 Task: Create new invoice with Date Opened :15-Apr-23, Select Customer: MrBeast Burger, Terms: Payment Term 1. Make invoice entry for item-1 with Date: 15-Apr-23, Description: Sundae Funday Bundle_x000D_
, Action: Material, Income Account: Income:Sales, Quantity: 2, Unit Price: 9.5, Discount %: 8. Make entry for item-2 with Date: 15-Apr-23, Description: Nylabone Small Dog Chew Treat, Action: Material, Income Account: Income:Sales, Quantity: 1, Unit Price: 9.5, Discount %: 7. Make entry for item-3 with Date: 15-Apr-23, Description: Ghost Sour Patch Kids Blue Raspberry Energy Drink , Action: Material, Income Account: Income:Sales, Quantity: 1, Unit Price: 10.5, Discount %: 9. Write Notes: 'Looking forward to serving you again.'. Post Invoice with Post Date: 15-Apr-23, Post to Accounts: Assets:Accounts Receivable. Pay / Process Payment with Transaction Date: 15-May-23, Amount: 35.87, Transfer Account: Checking Account. Print Invoice, display notes by going to Option, then go to Display Tab and check 'Invoice Notes'.
Action: Mouse moved to (148, 33)
Screenshot: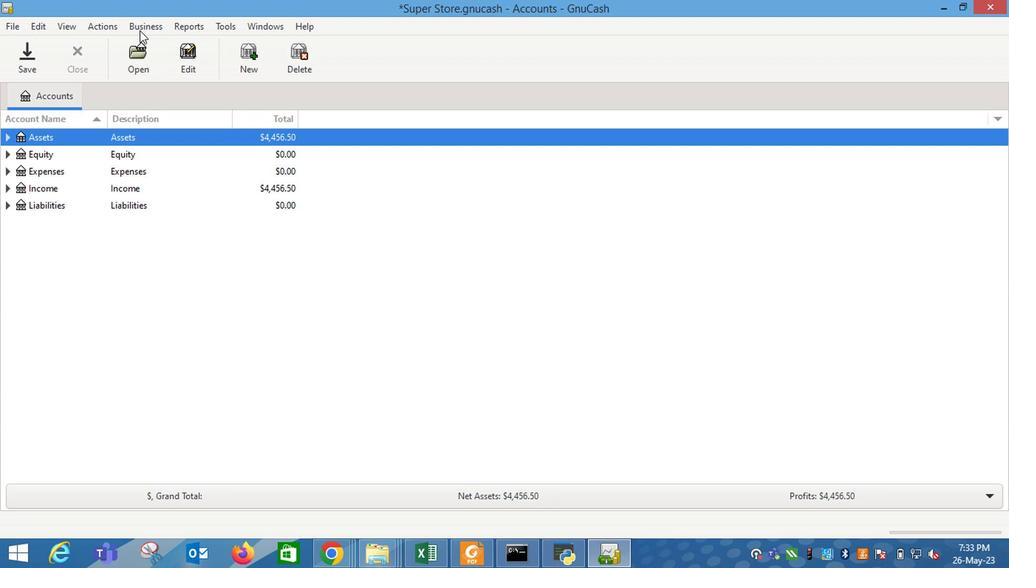 
Action: Mouse pressed left at (148, 33)
Screenshot: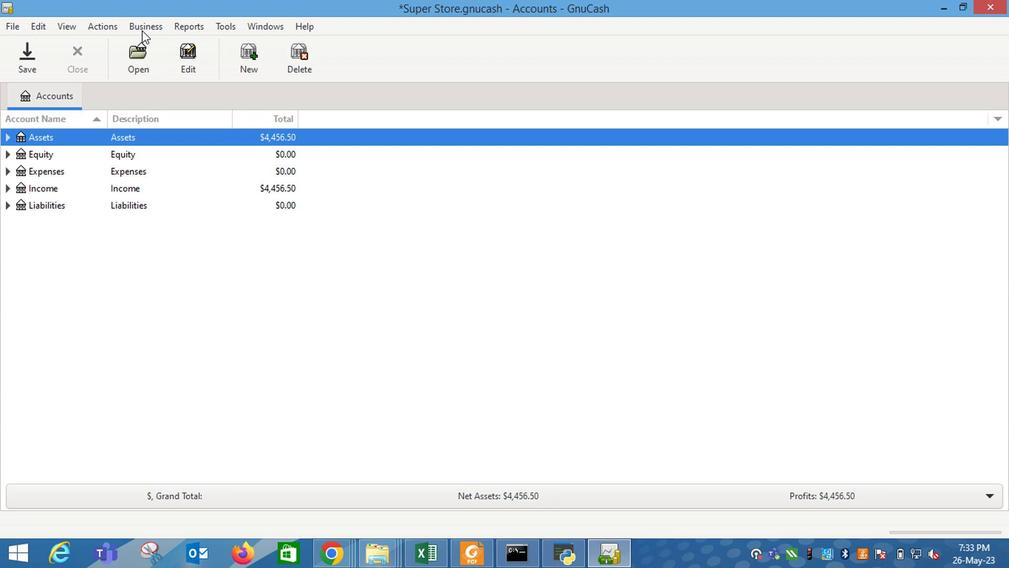 
Action: Mouse moved to (331, 107)
Screenshot: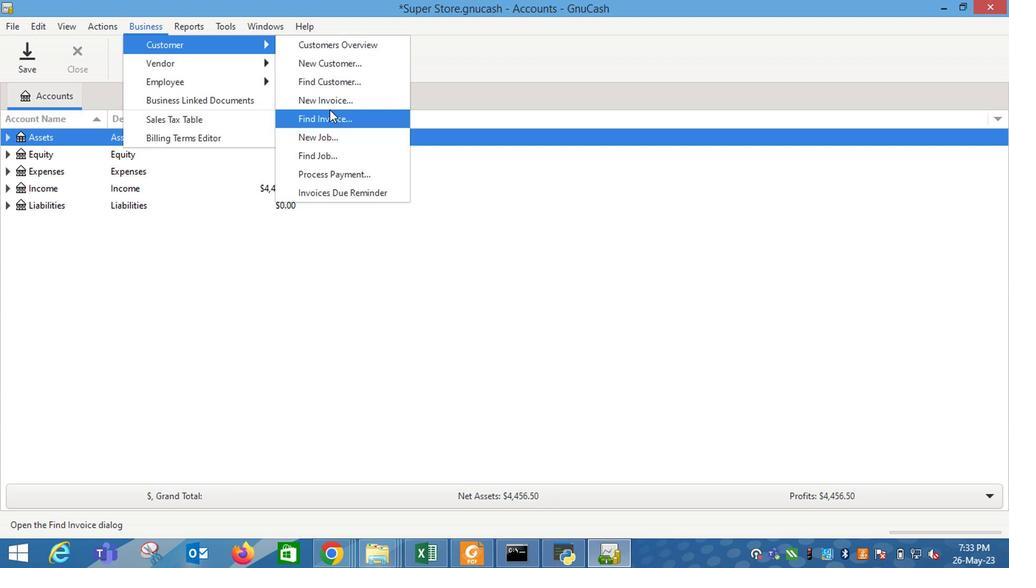 
Action: Mouse pressed left at (331, 107)
Screenshot: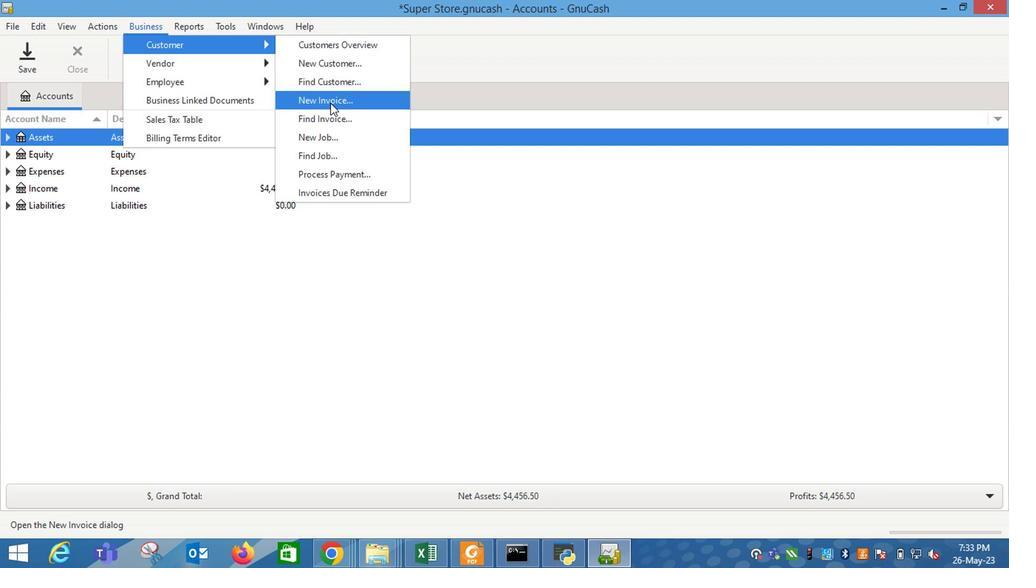 
Action: Mouse moved to (602, 227)
Screenshot: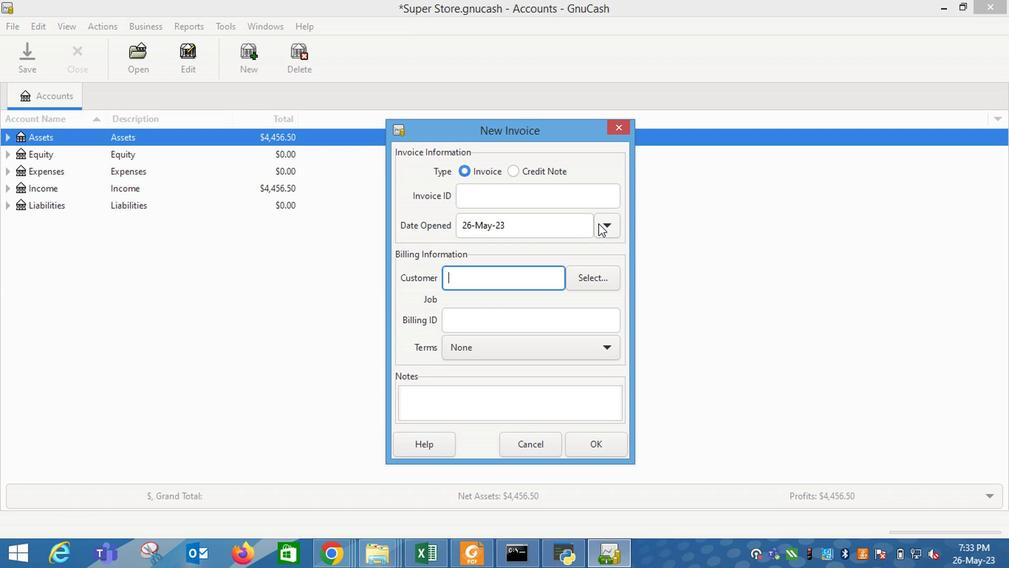 
Action: Mouse pressed left at (602, 227)
Screenshot: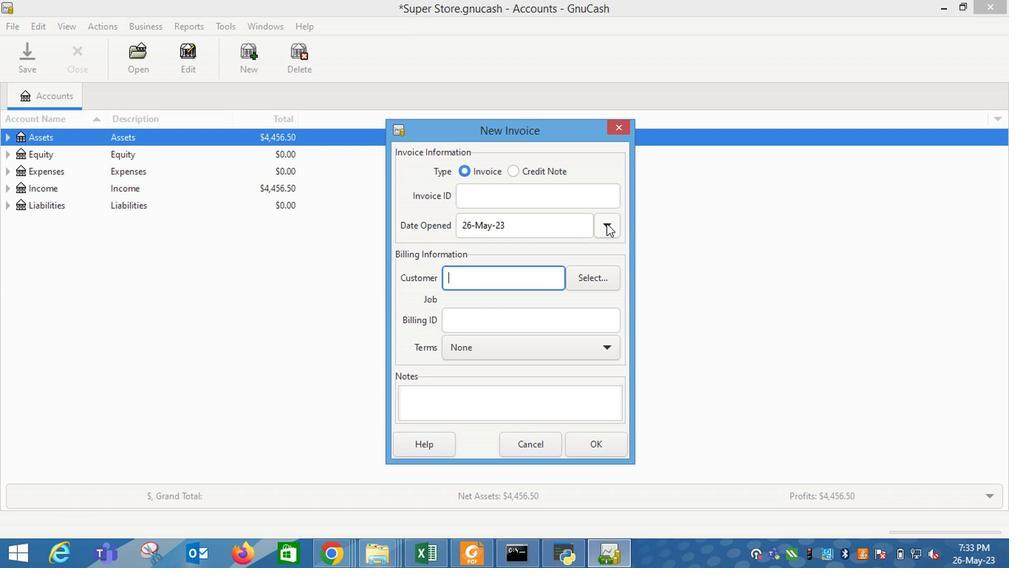
Action: Mouse moved to (489, 247)
Screenshot: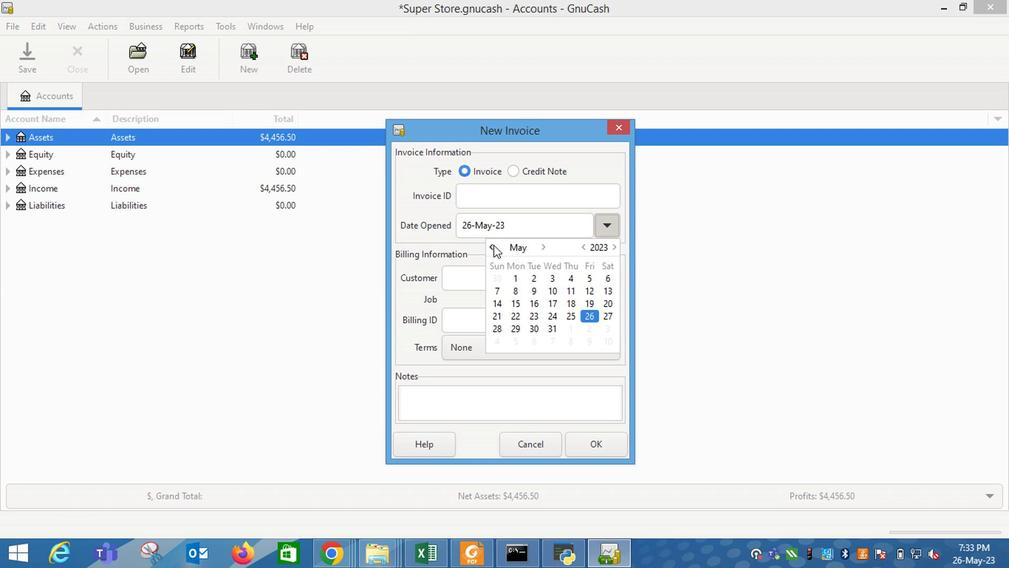 
Action: Mouse pressed left at (489, 247)
Screenshot: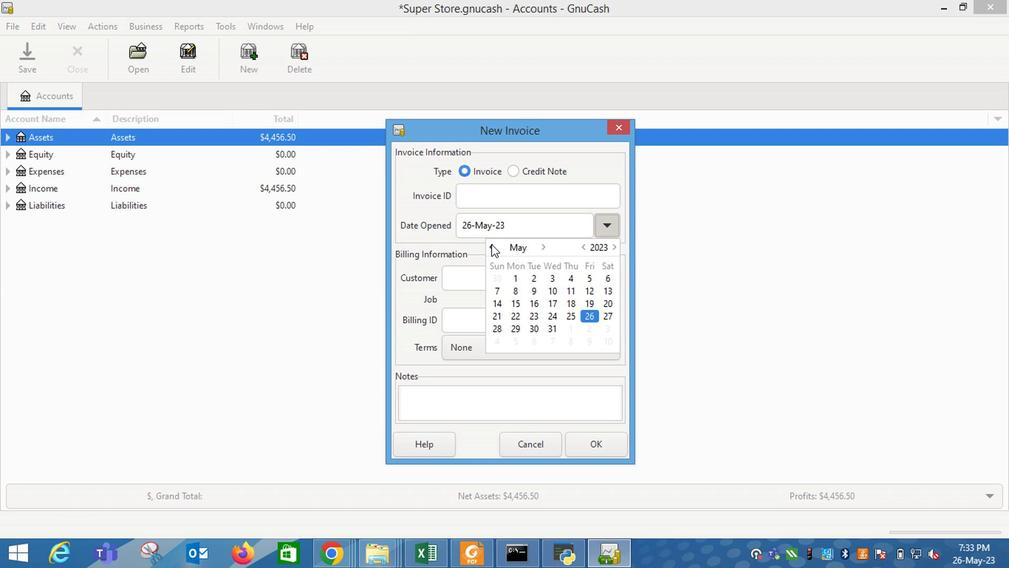 
Action: Mouse moved to (603, 303)
Screenshot: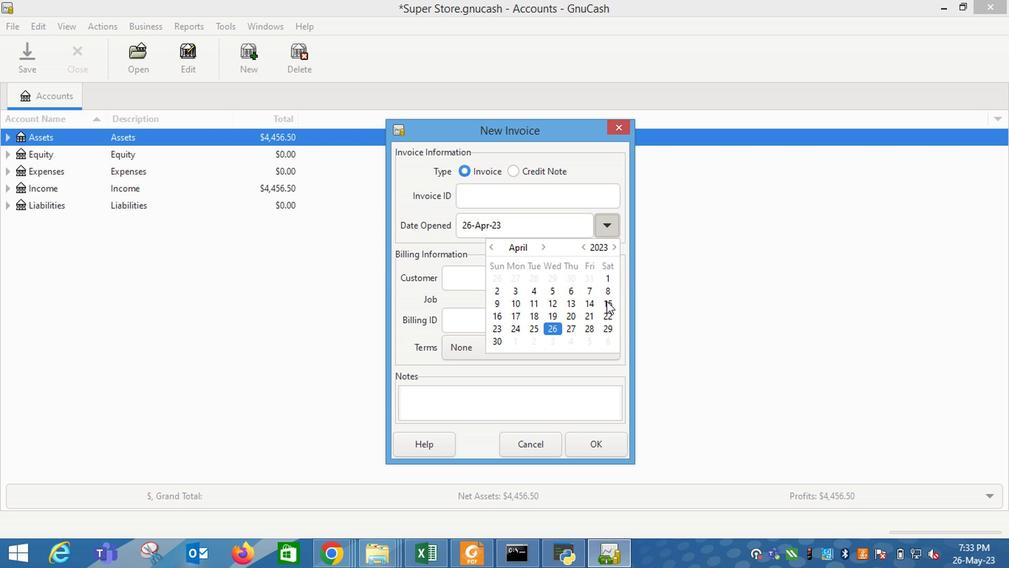 
Action: Mouse pressed left at (603, 303)
Screenshot: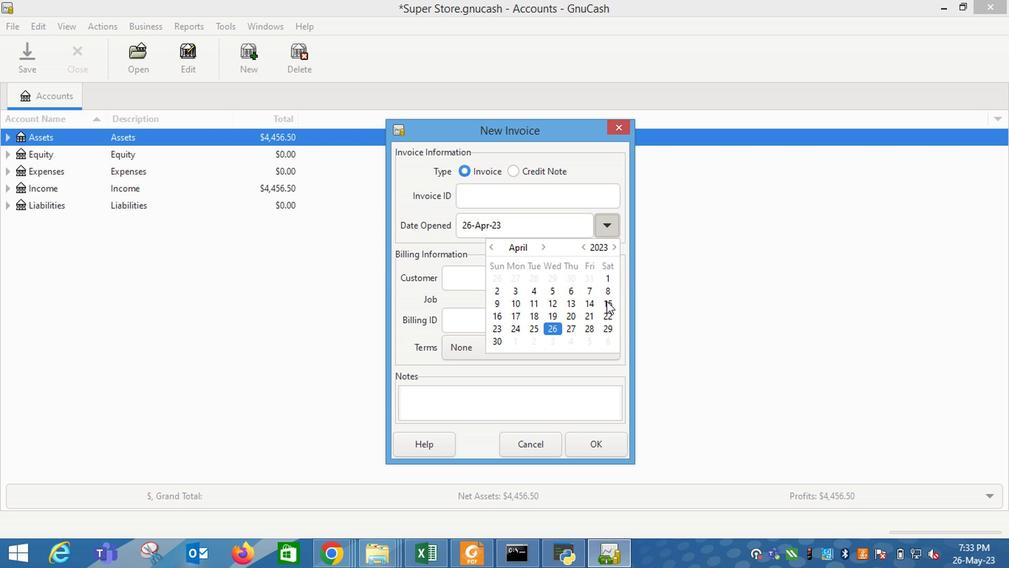 
Action: Mouse moved to (471, 277)
Screenshot: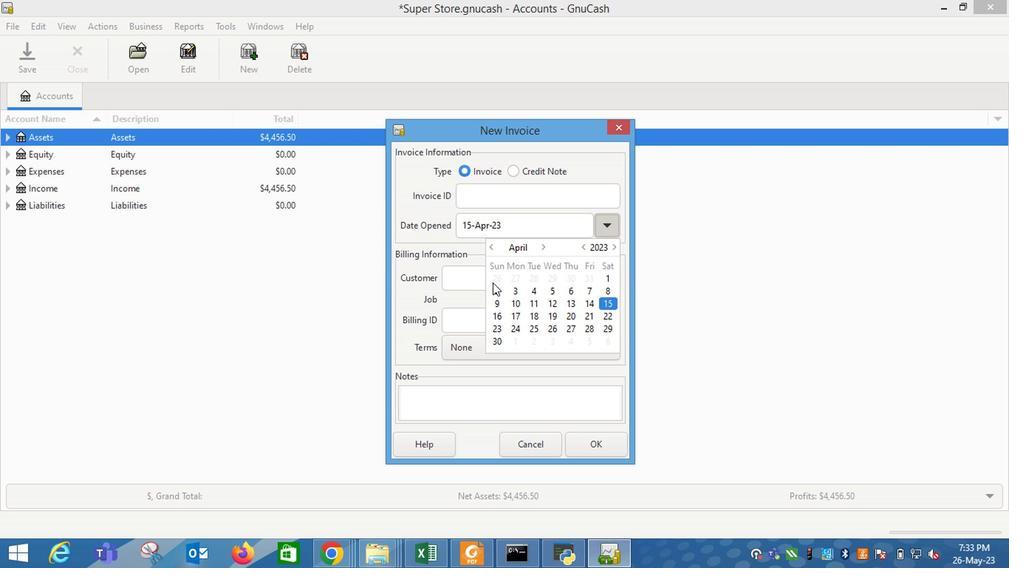 
Action: Mouse pressed left at (471, 277)
Screenshot: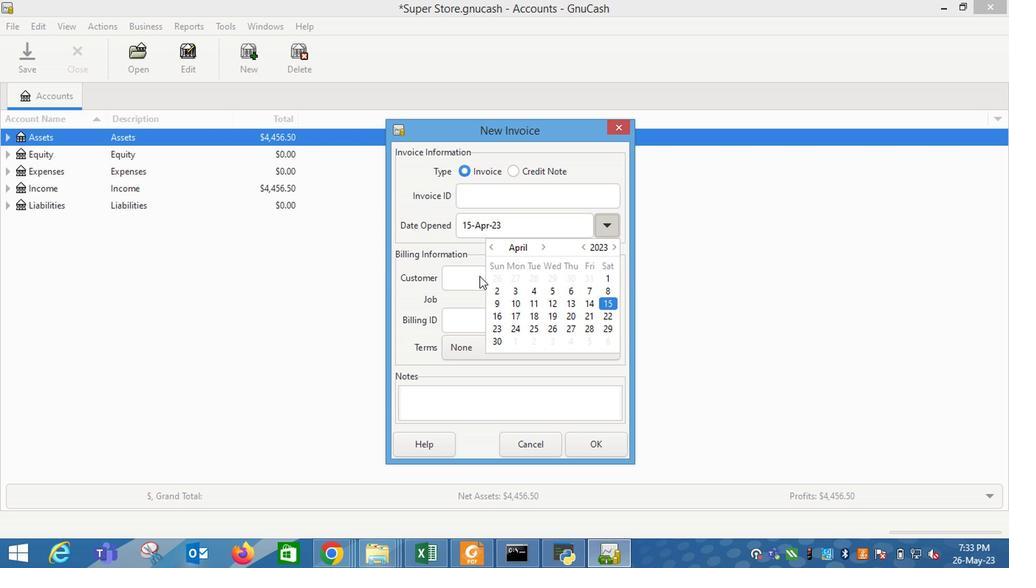 
Action: Mouse moved to (461, 277)
Screenshot: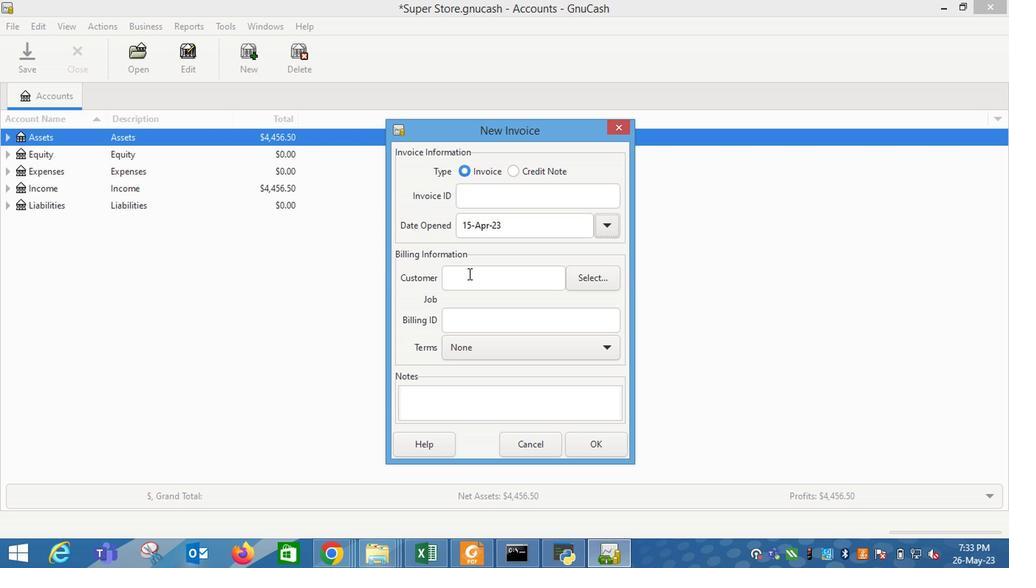 
Action: Mouse pressed left at (461, 277)
Screenshot: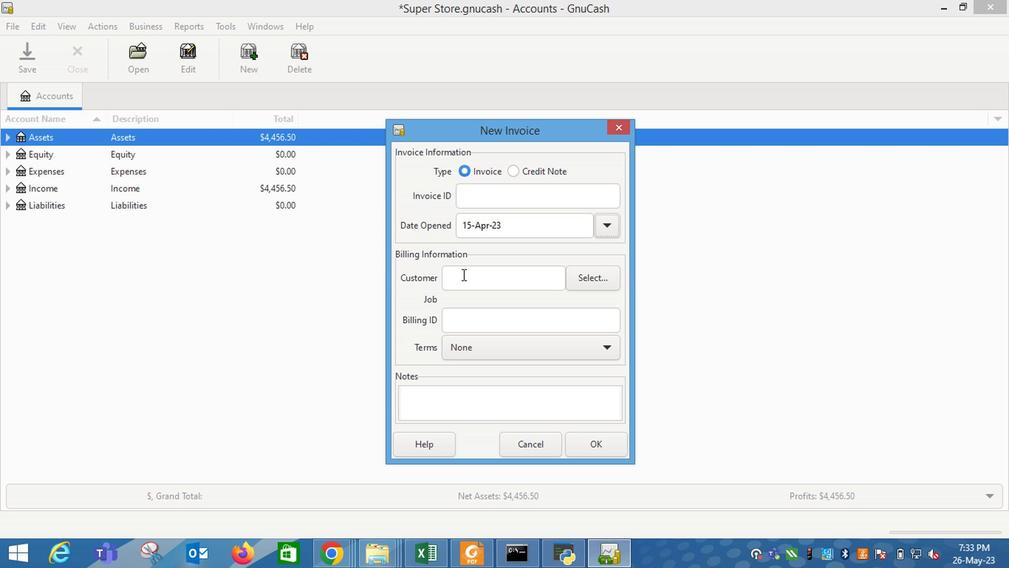 
Action: Key pressed <Key.shift_r><Key.shift_r><Key.shift_r>Mr.<Key.backspace>
Screenshot: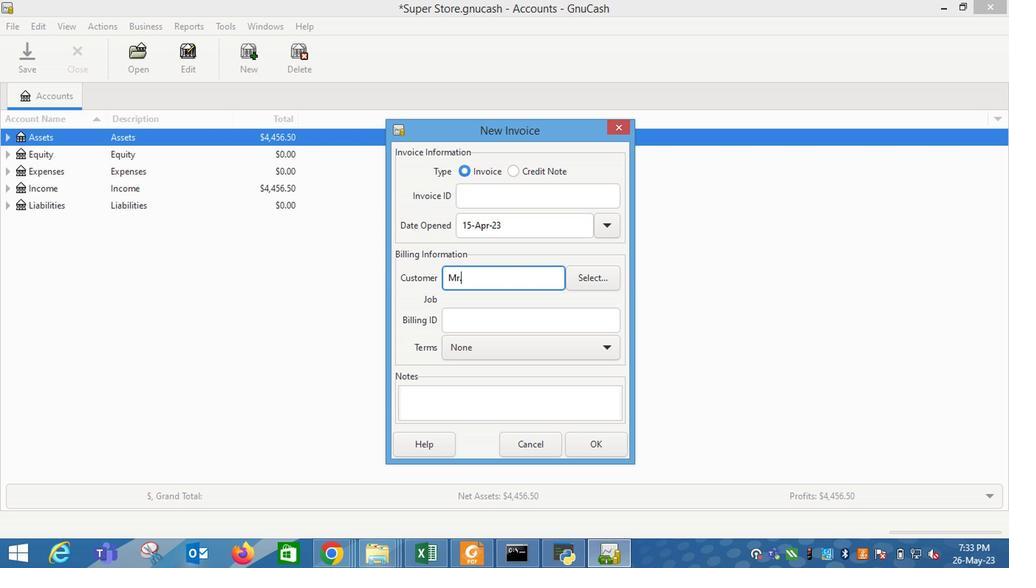 
Action: Mouse moved to (464, 307)
Screenshot: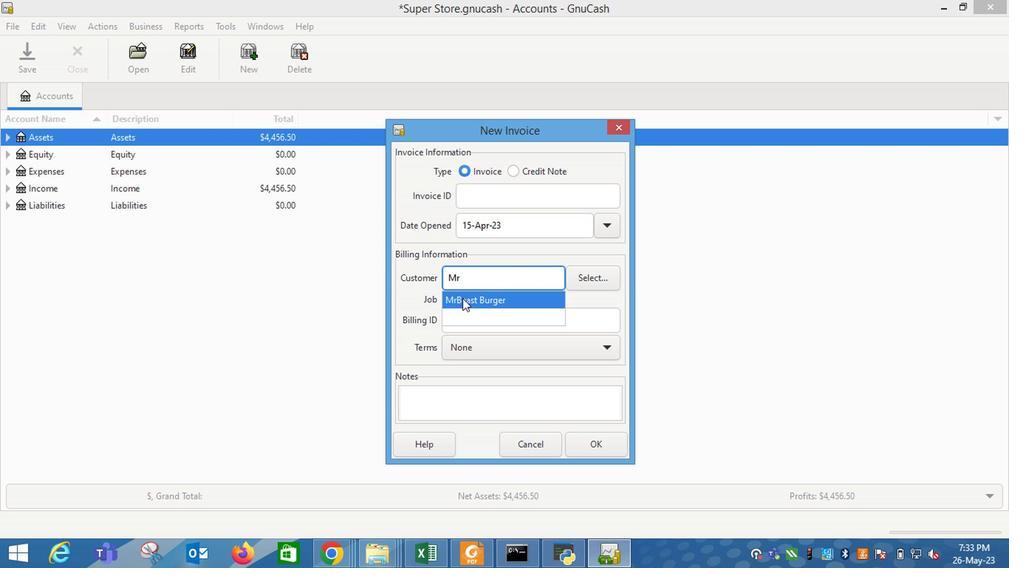 
Action: Mouse pressed left at (464, 307)
Screenshot: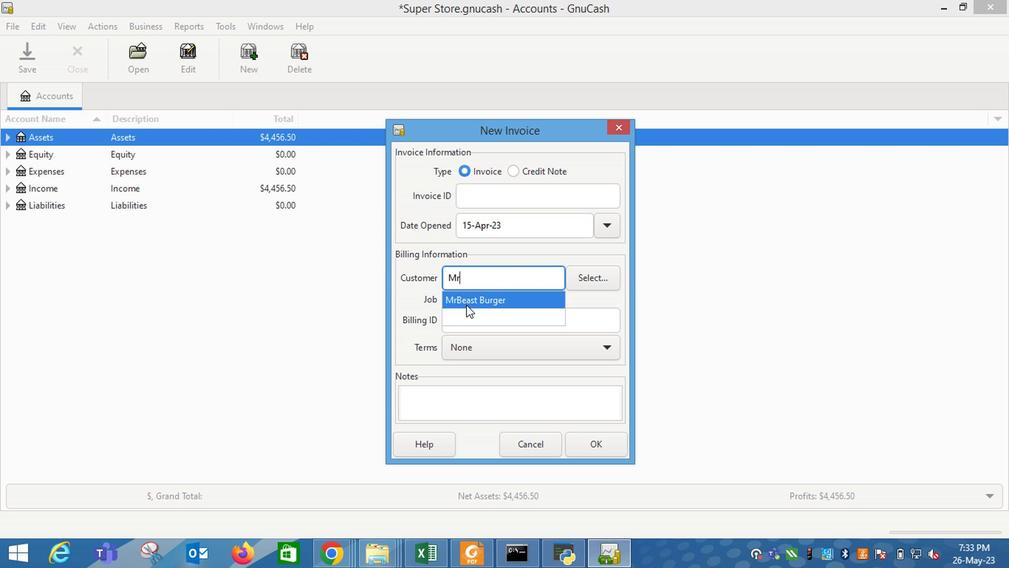 
Action: Mouse moved to (470, 365)
Screenshot: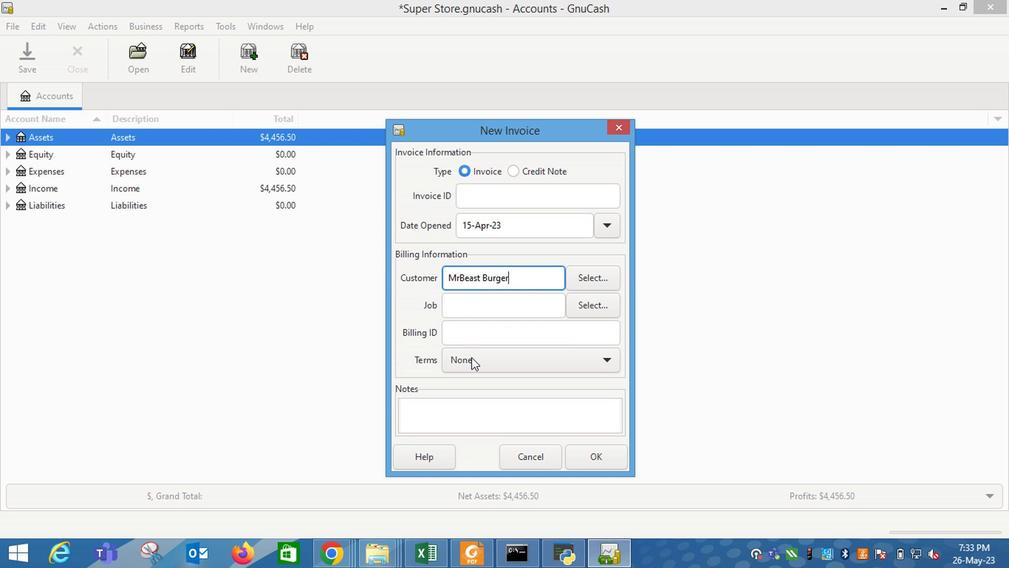 
Action: Mouse pressed left at (470, 365)
Screenshot: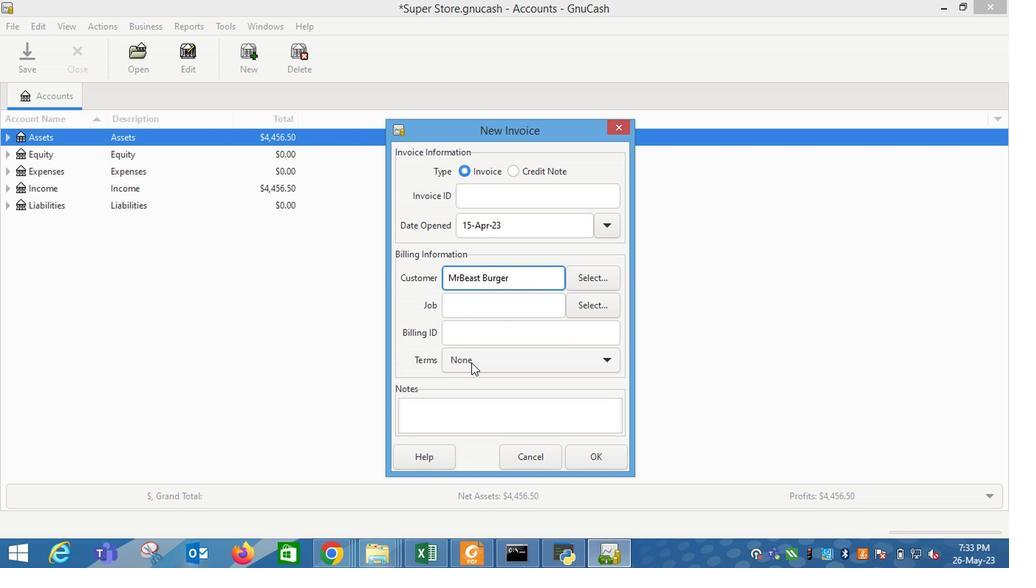 
Action: Mouse moved to (480, 391)
Screenshot: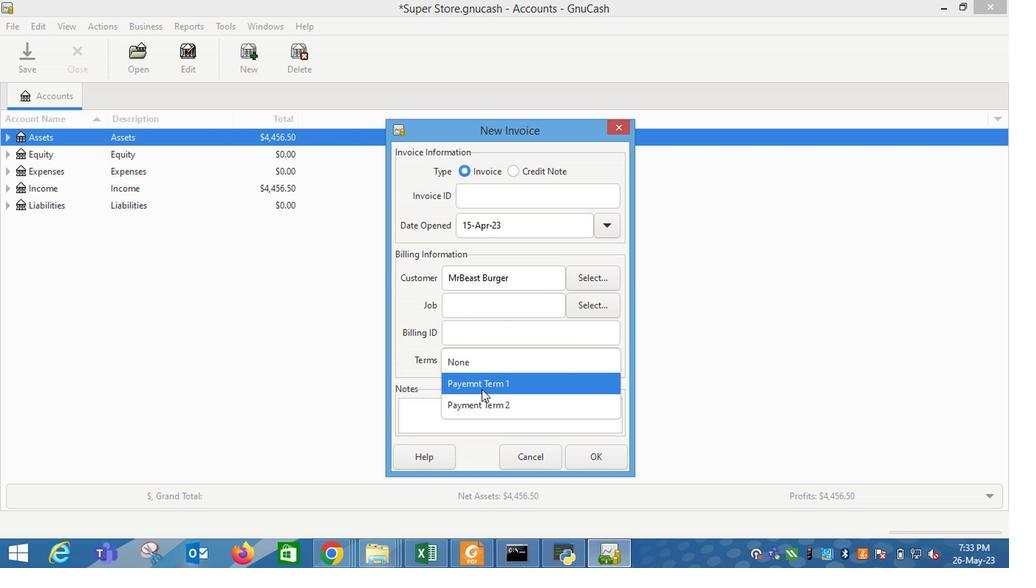 
Action: Mouse pressed left at (480, 391)
Screenshot: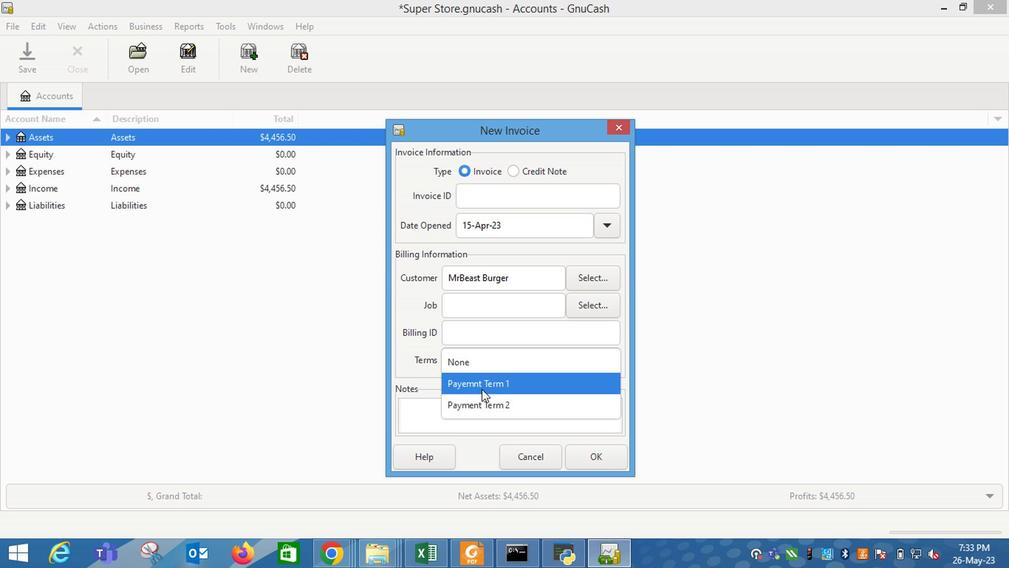 
Action: Mouse moved to (568, 455)
Screenshot: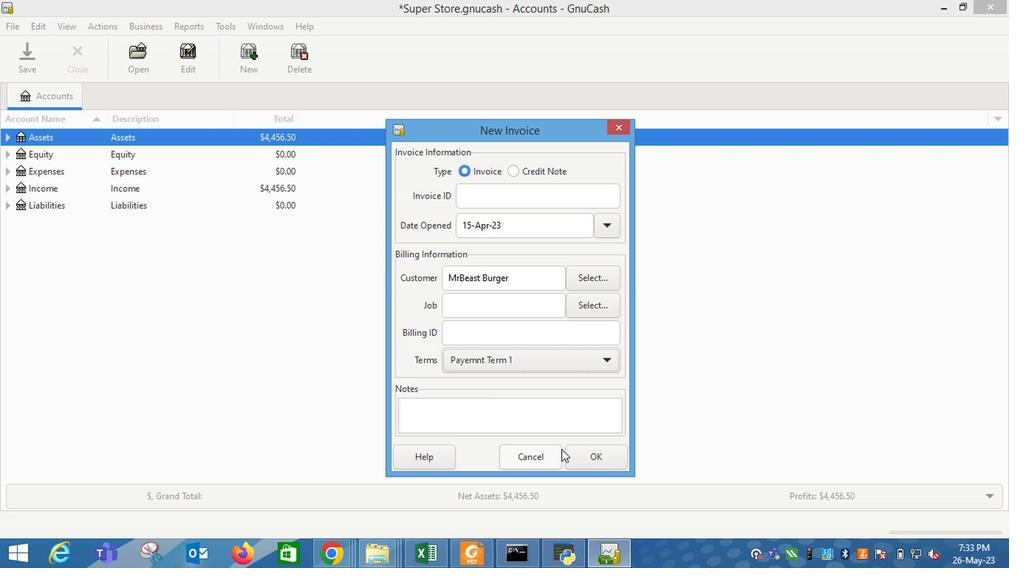 
Action: Mouse pressed left at (568, 455)
Screenshot: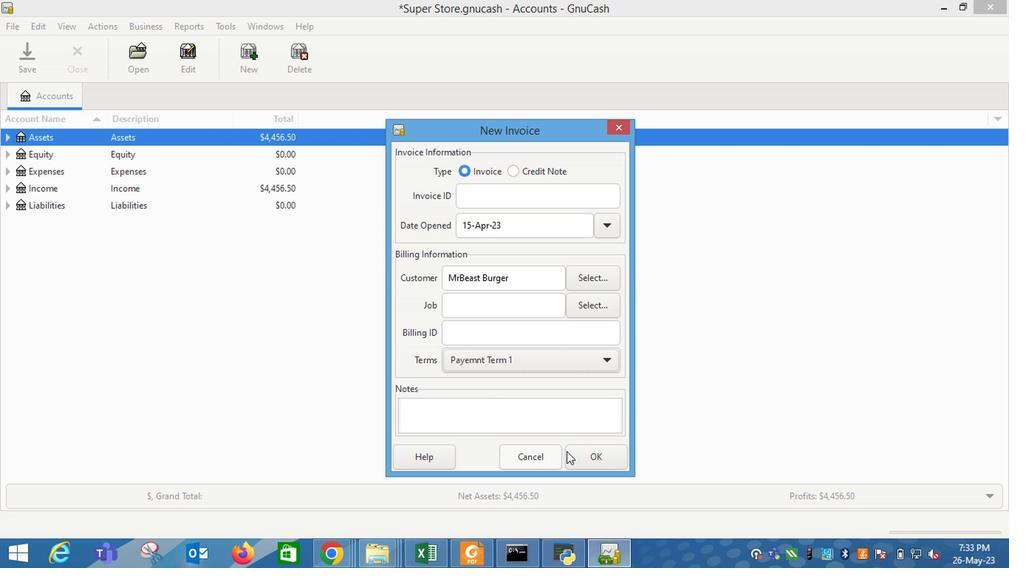 
Action: Mouse moved to (74, 288)
Screenshot: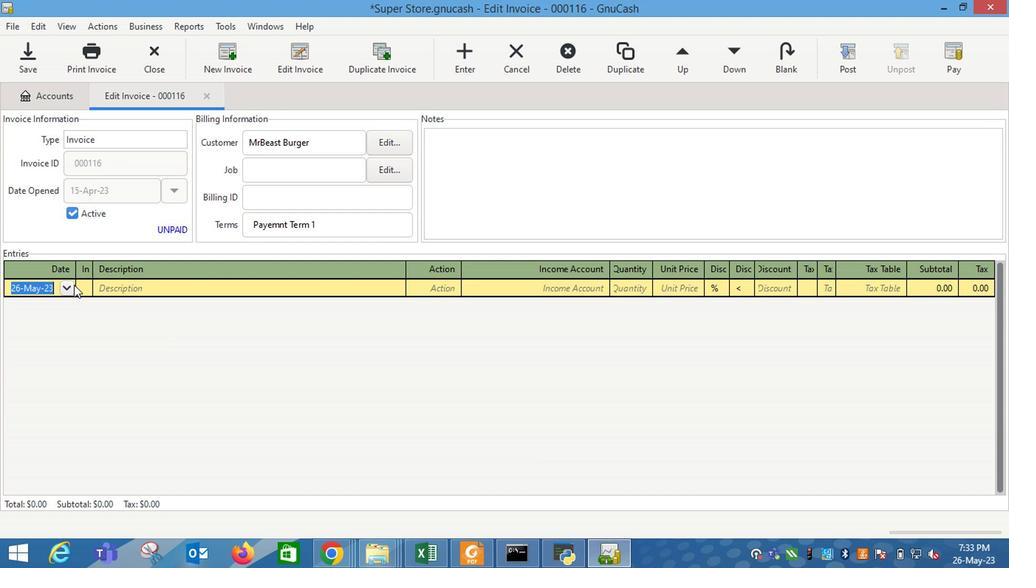 
Action: Mouse pressed left at (74, 288)
Screenshot: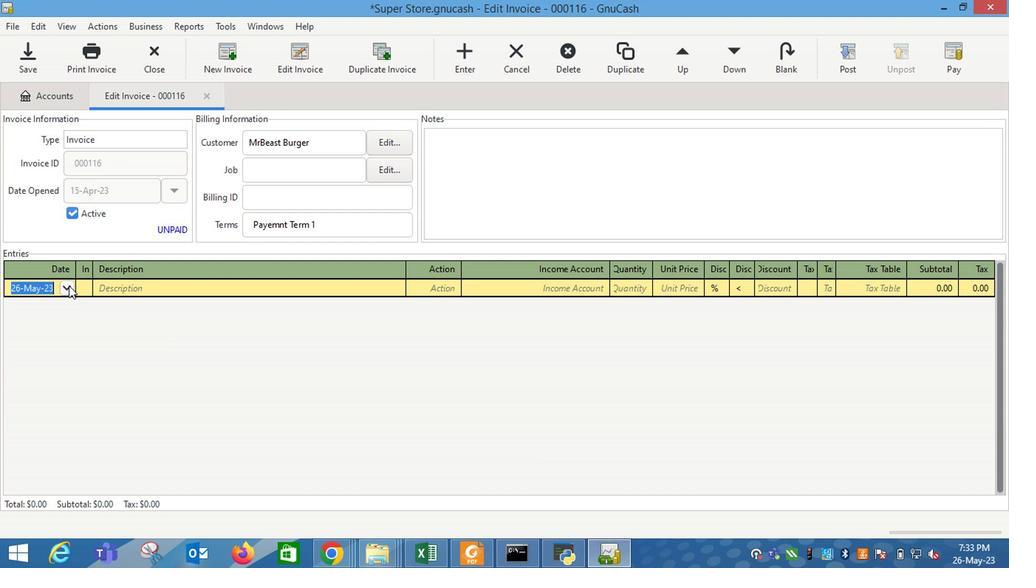 
Action: Mouse moved to (17, 312)
Screenshot: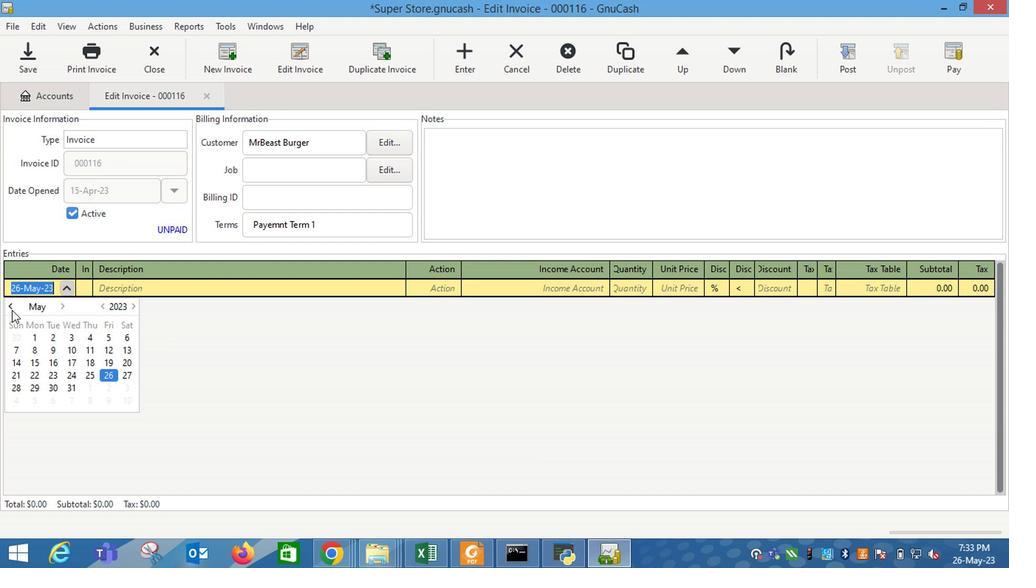 
Action: Mouse pressed left at (17, 312)
Screenshot: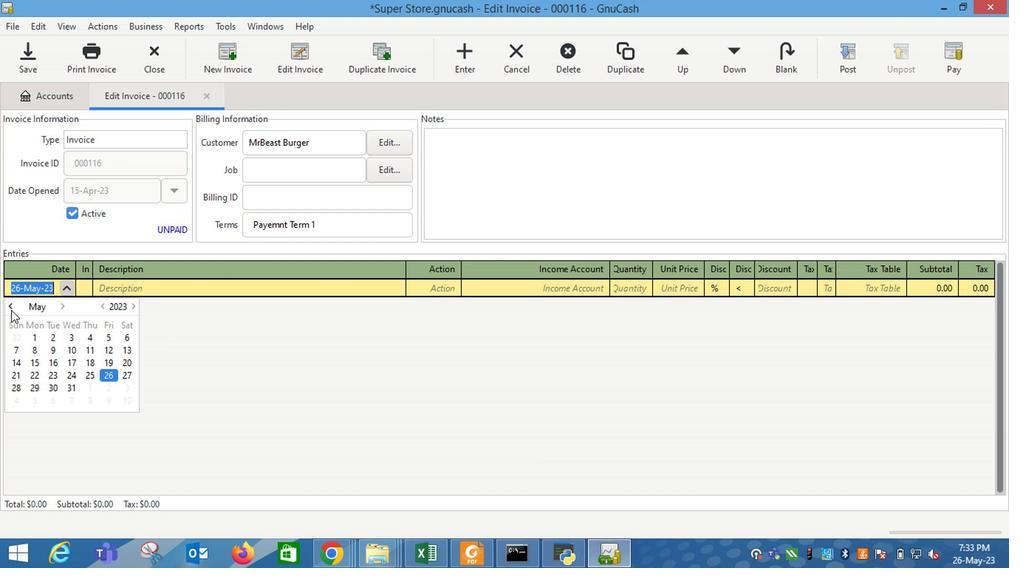 
Action: Mouse moved to (127, 365)
Screenshot: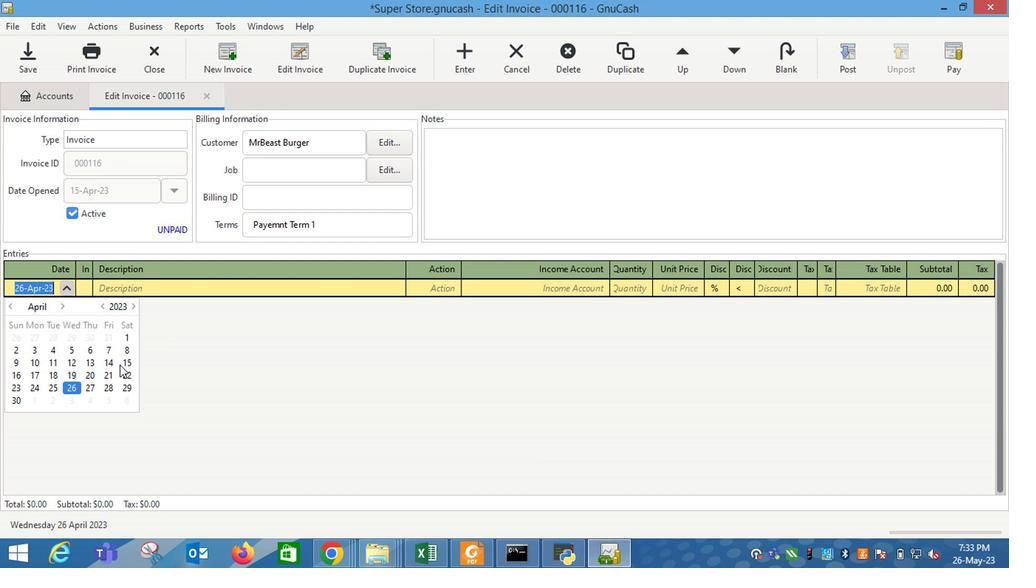 
Action: Mouse pressed left at (127, 365)
Screenshot: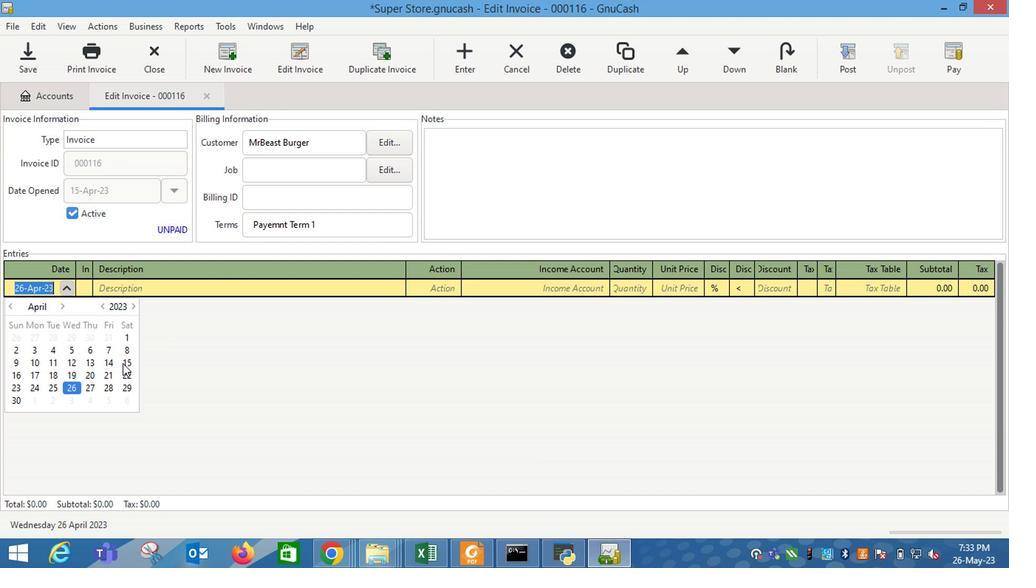 
Action: Key pressed <Key.tab><Key.shift_r>Sundae<Key.space><Key.shift_r>Funday<Key.space><Key.shift_r>Bundle<Key.space><Key.backspace><Key.tab>2<Key.tab>9.5
Screenshot: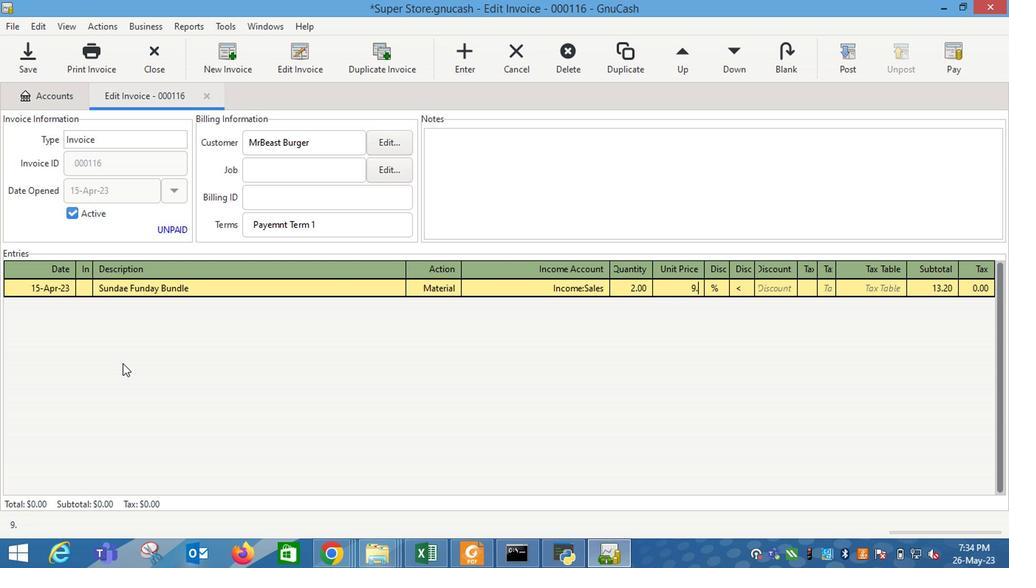 
Action: Mouse moved to (733, 292)
Screenshot: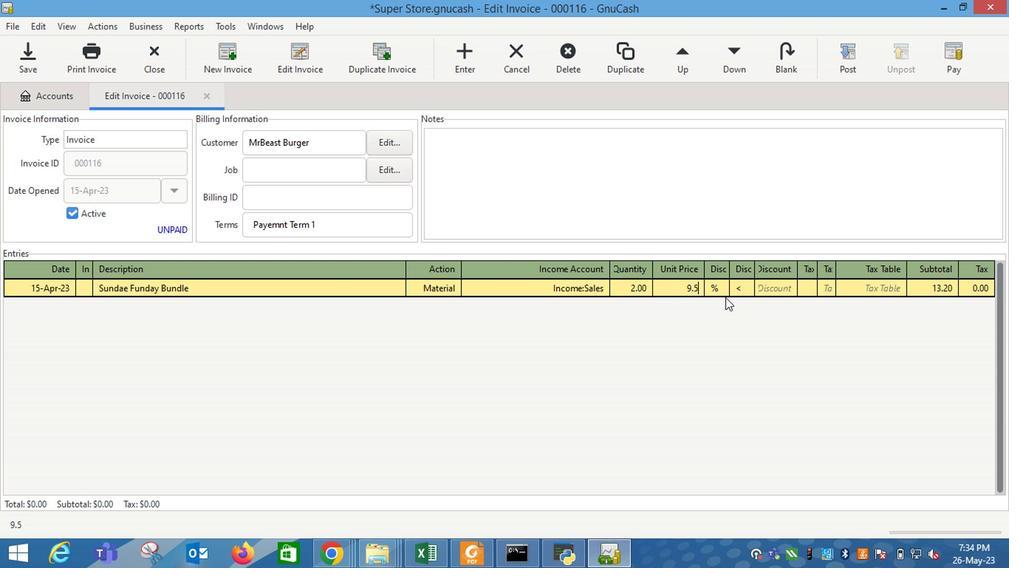 
Action: Mouse pressed left at (733, 292)
Screenshot: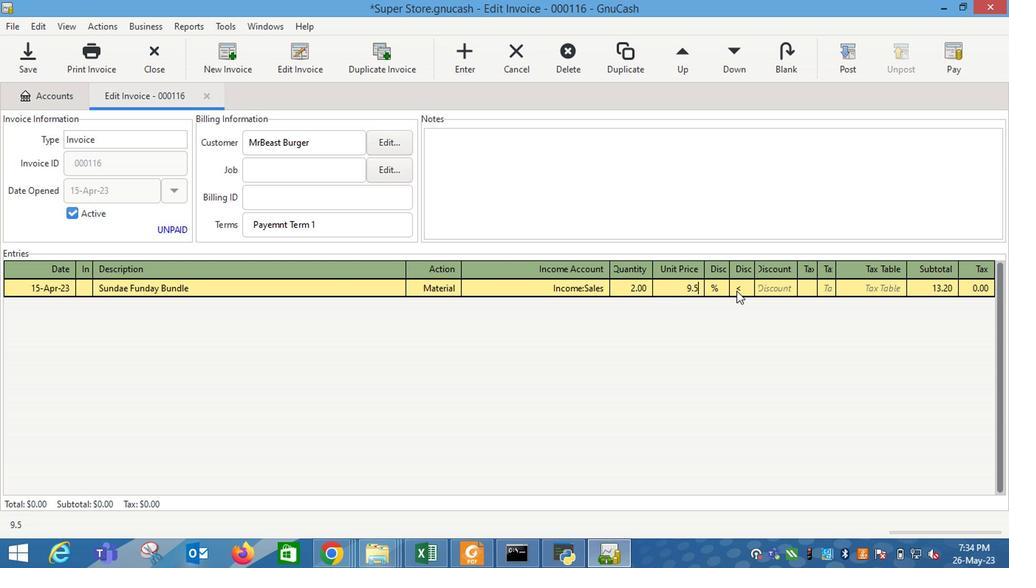 
Action: Mouse moved to (760, 287)
Screenshot: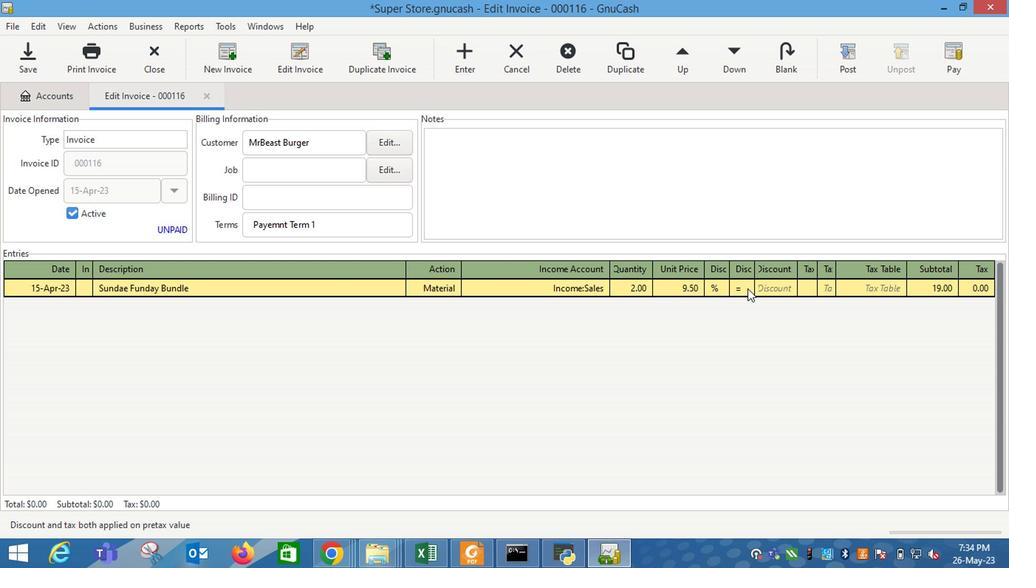 
Action: Mouse pressed left at (760, 287)
Screenshot: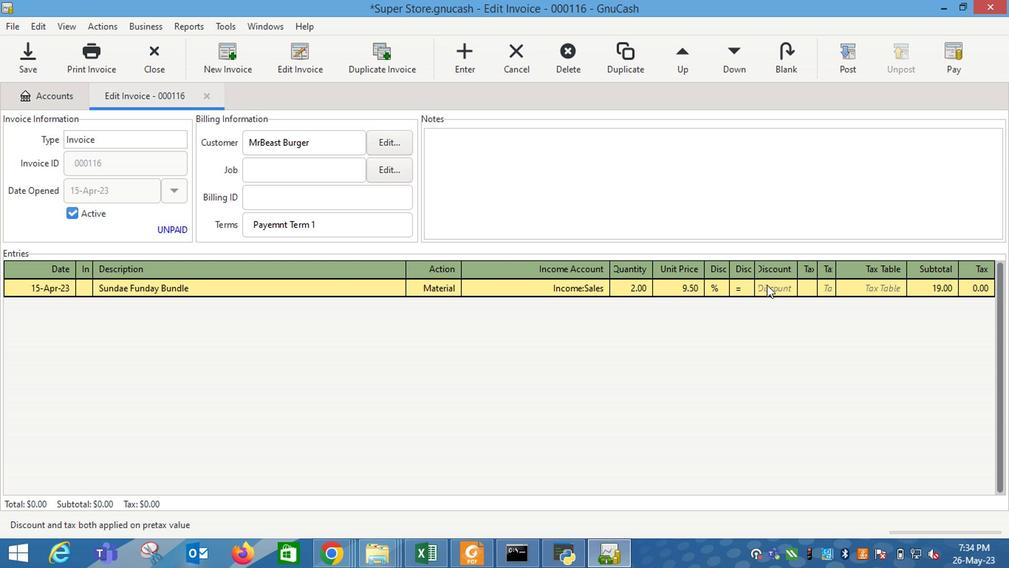 
Action: Mouse moved to (769, 312)
Screenshot: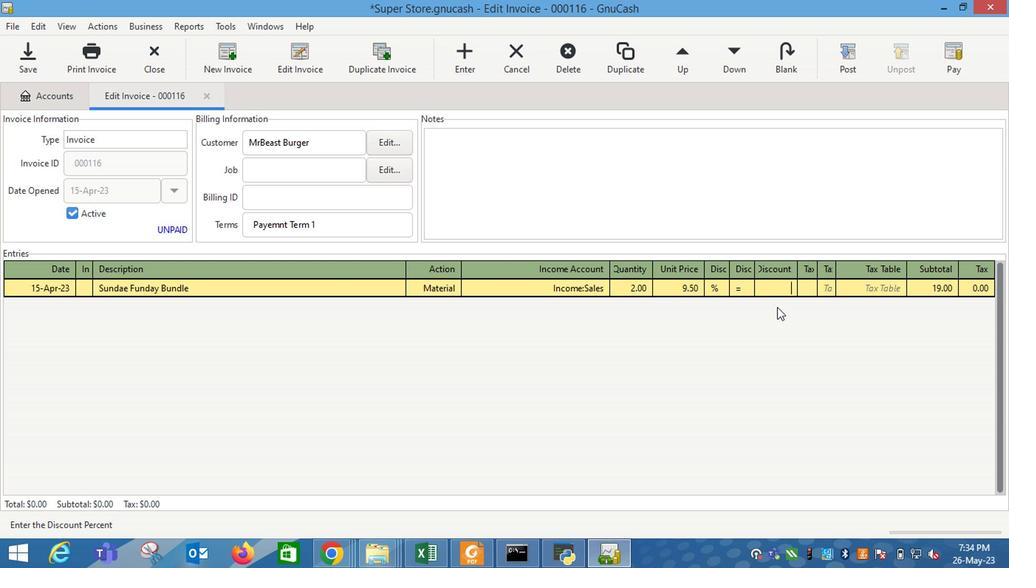 
Action: Key pressed 8<Key.enter><Key.tab><Key.shift_r>Nylabone<Key.space><Key.shift_r>Small<Key.space><Key.shift_r>Dog<Key.space><Key.shift_r>Chew<Key.space><Key.shift_r>Treat<Key.tab>m<Key.tab>i<Key.down><Key.down><Key.down><Key.tab>1<Key.tab>9.5
Screenshot: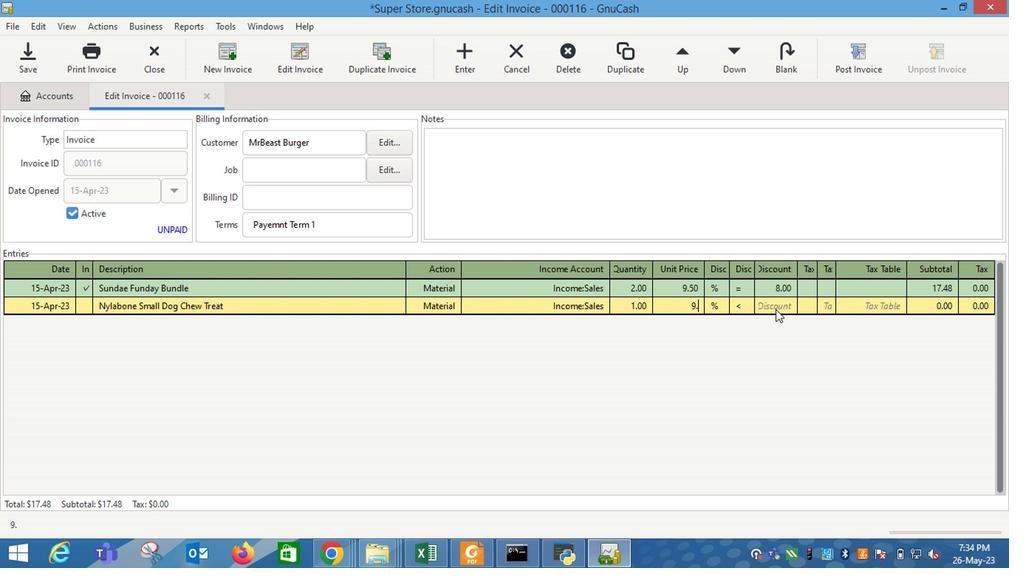 
Action: Mouse moved to (739, 313)
Screenshot: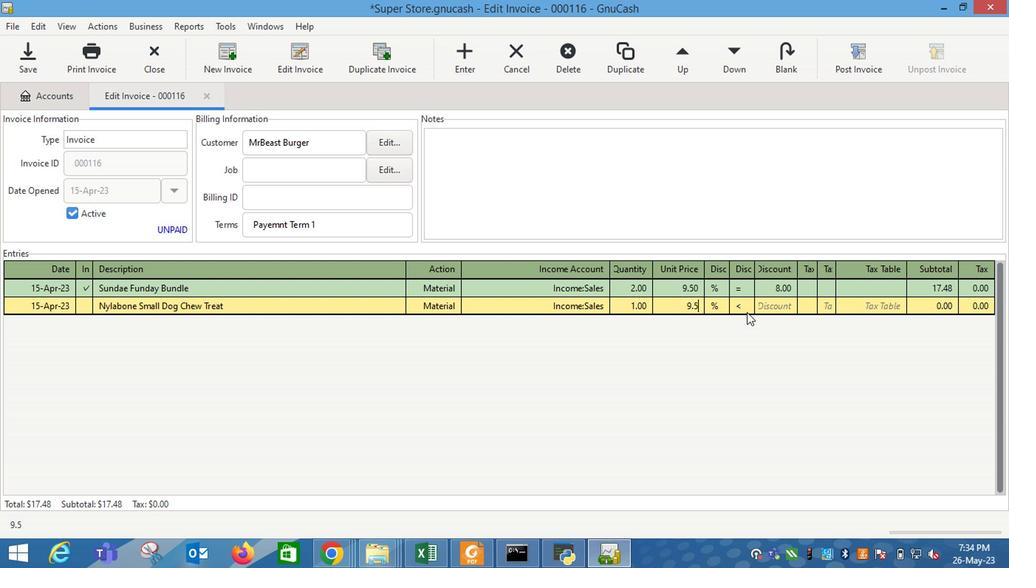 
Action: Mouse pressed left at (739, 313)
Screenshot: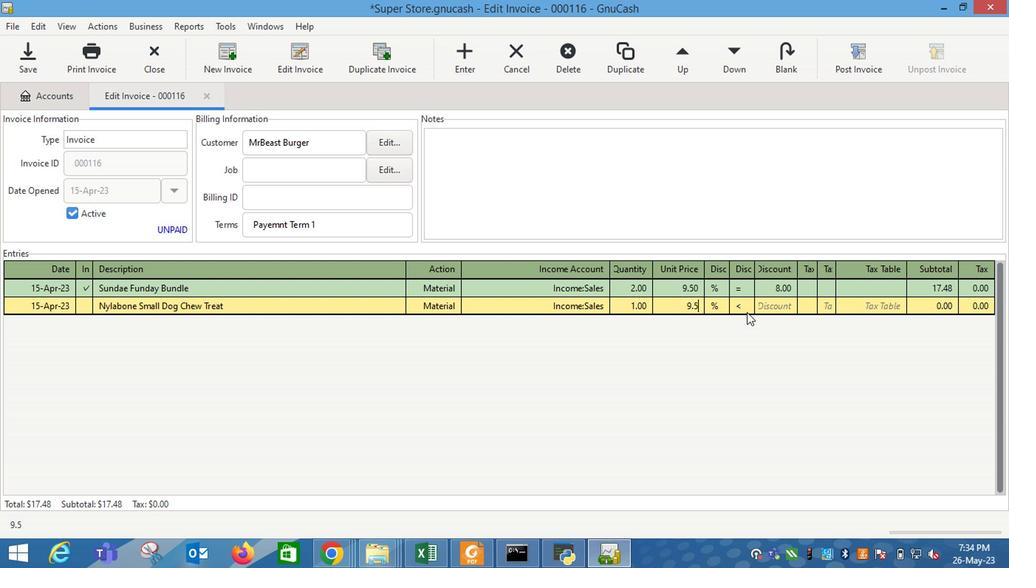 
Action: Mouse moved to (760, 305)
Screenshot: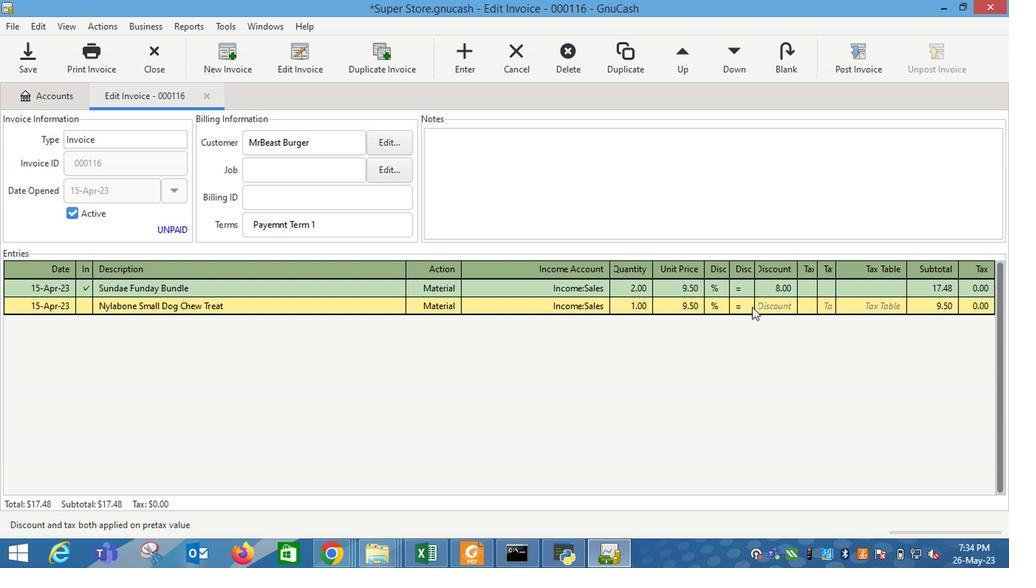 
Action: Mouse pressed left at (760, 305)
Screenshot: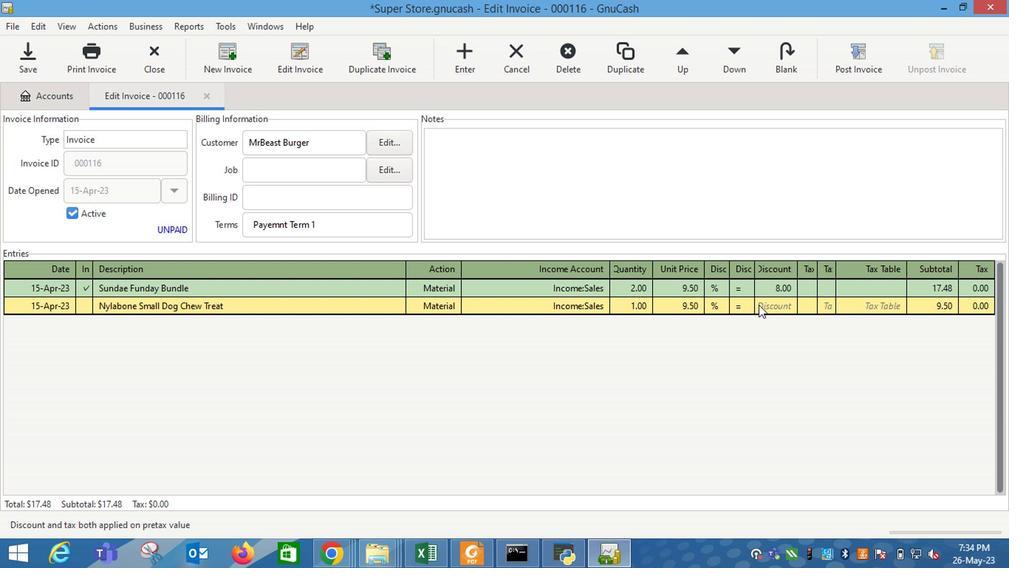 
Action: Key pressed 7<Key.enter><Key.tab><Key.shift_r><Key.shift_r><Key.shift_r>Ghost<Key.space><Key.shift_r>Sour<Key.space><Key.shift_r>PAtch<Key.backspace><Key.backspace><Key.backspace><Key.backspace>ar<Key.backspace>tch<Key.space><Key.shift_r>Kids<Key.space><Key.shift_r>Blue<Key.space><Key.shift_r>Raspberry<Key.space><Key.shift_r>Energy<Key.space><Key.shift_r>Drink<Key.tab>m<Key.tab>i<Key.down><Key.down><Key.down><Key.tab>1<Key.tab>10.5
Screenshot: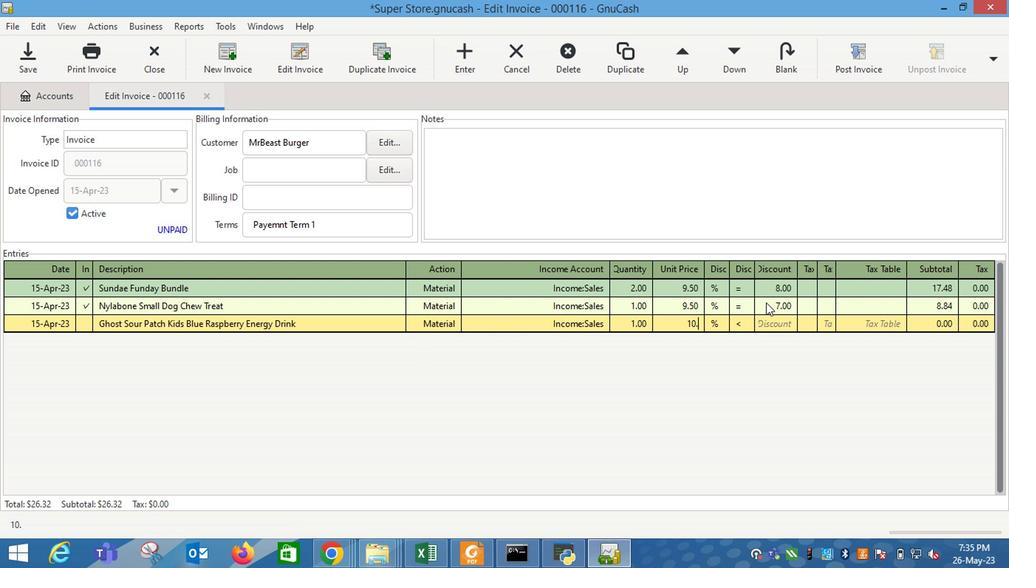 
Action: Mouse moved to (735, 324)
Screenshot: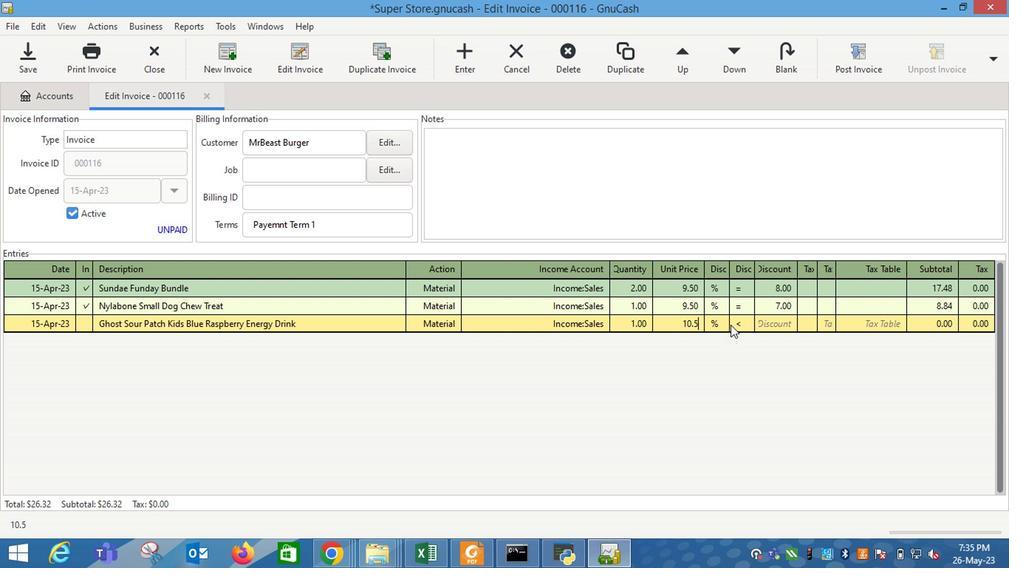 
Action: Mouse pressed left at (735, 324)
Screenshot: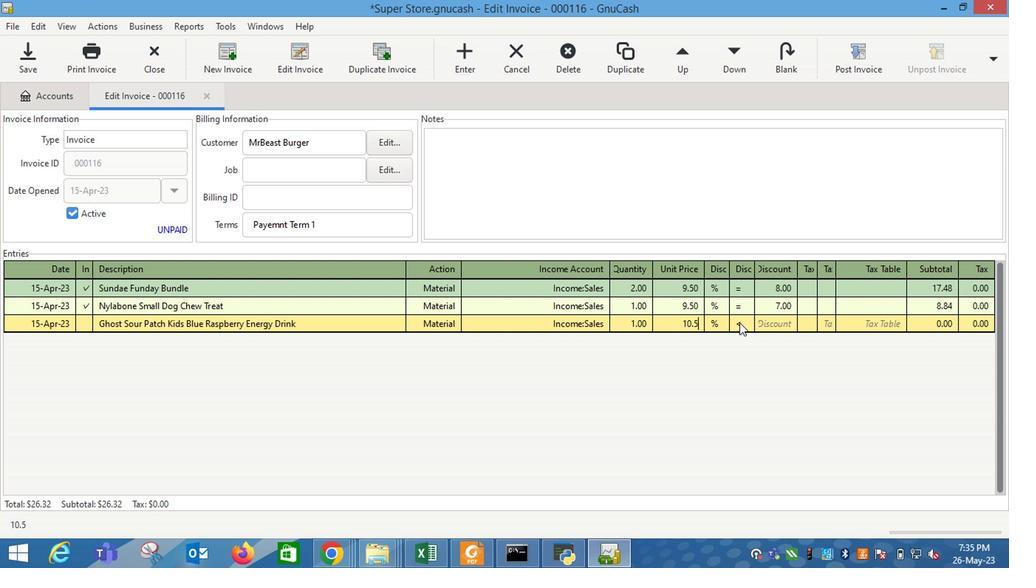 
Action: Mouse moved to (767, 329)
Screenshot: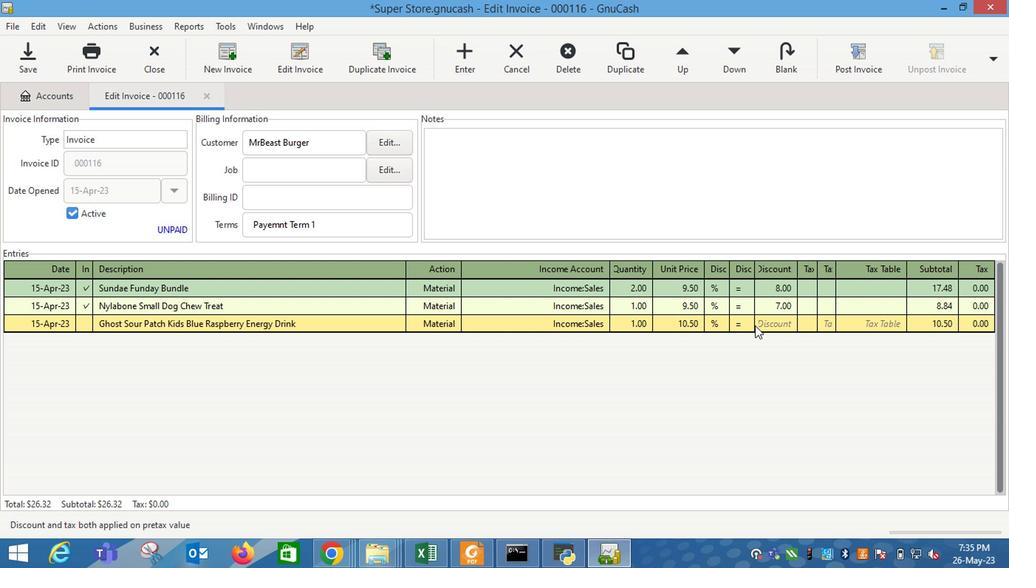 
Action: Mouse pressed left at (767, 329)
Screenshot: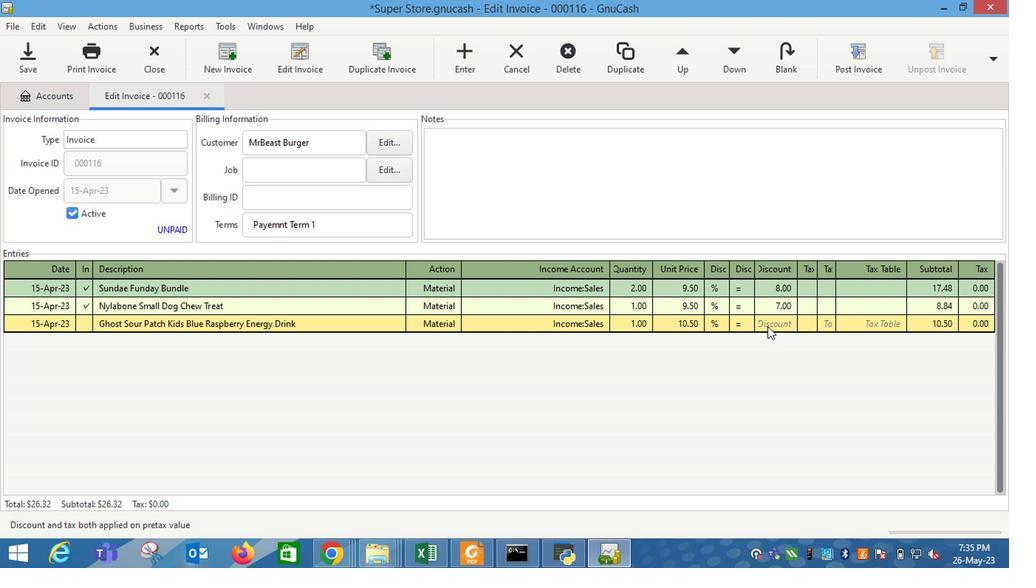 
Action: Key pressed 9<Key.enter>
Screenshot: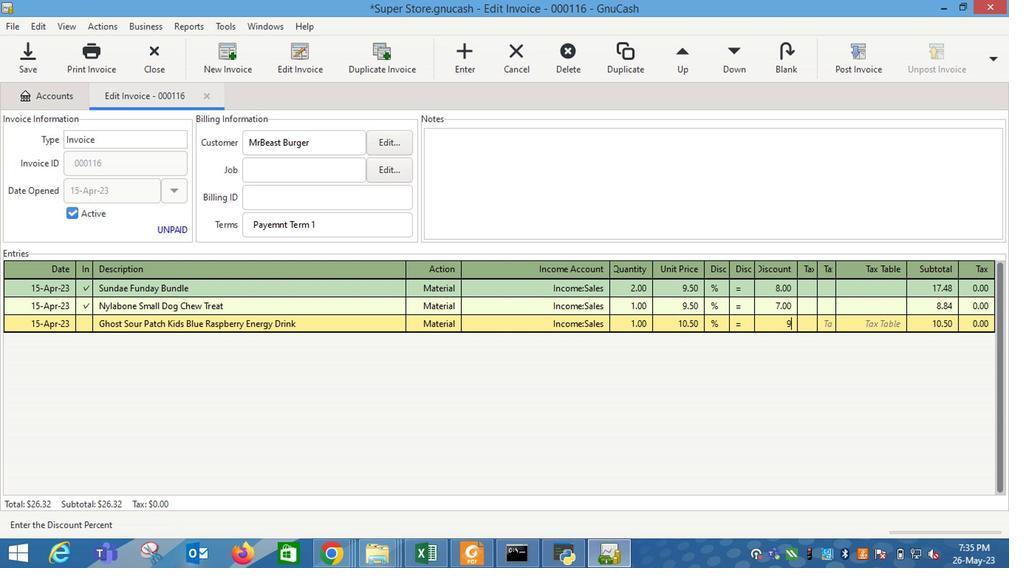 
Action: Mouse moved to (625, 180)
Screenshot: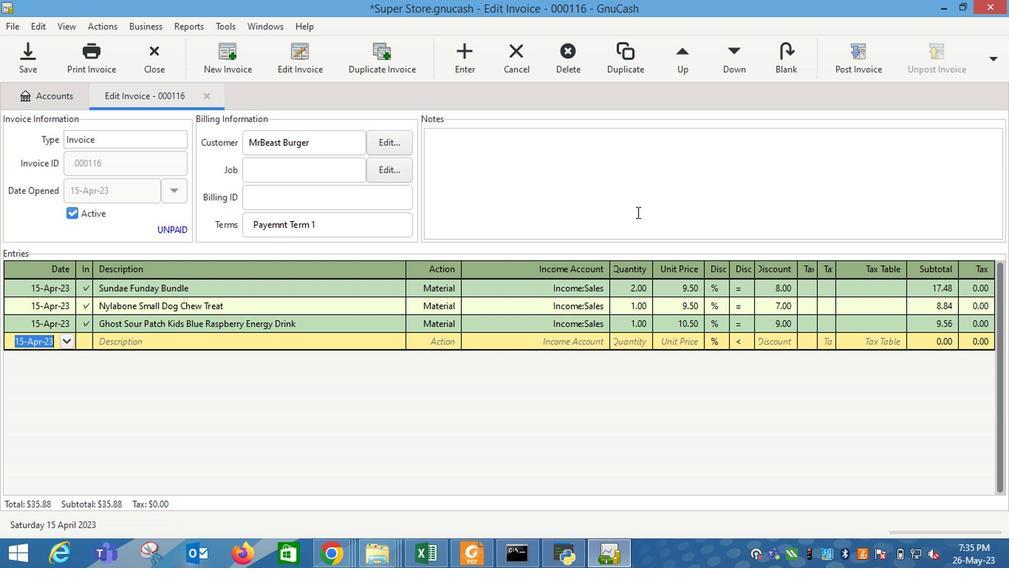 
Action: Mouse pressed left at (625, 180)
Screenshot: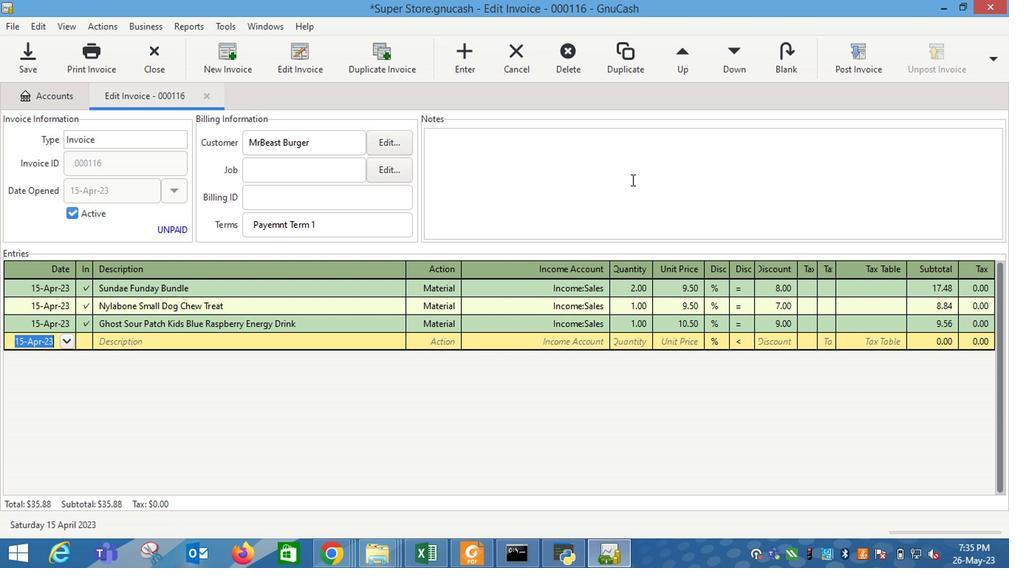 
Action: Mouse moved to (623, 180)
Screenshot: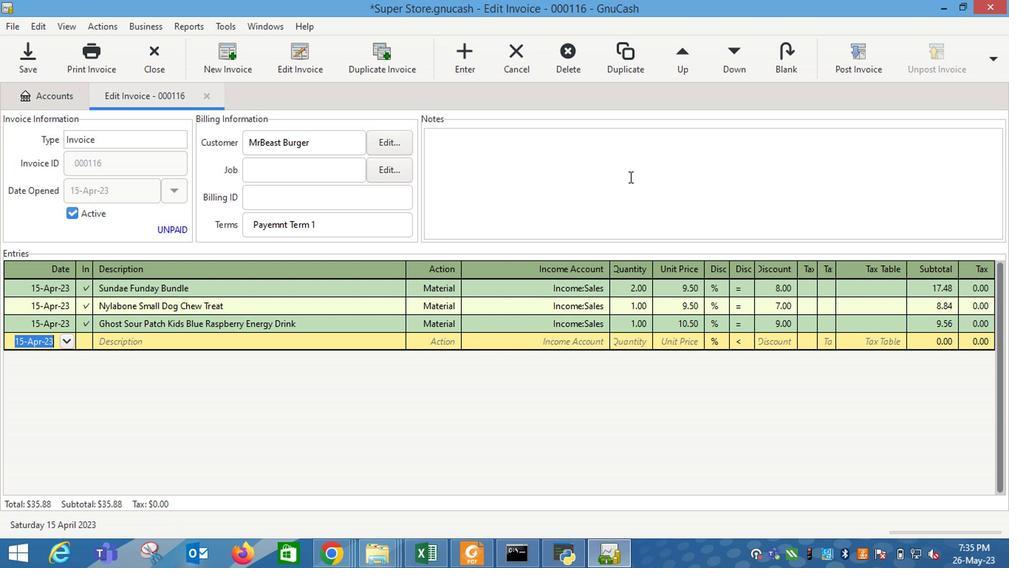 
Action: Key pressed <Key.shift_r>Looking<Key.space>forward<Key.space>to<Key.space>serving<Key.space>you<Key.space>again.
Screenshot: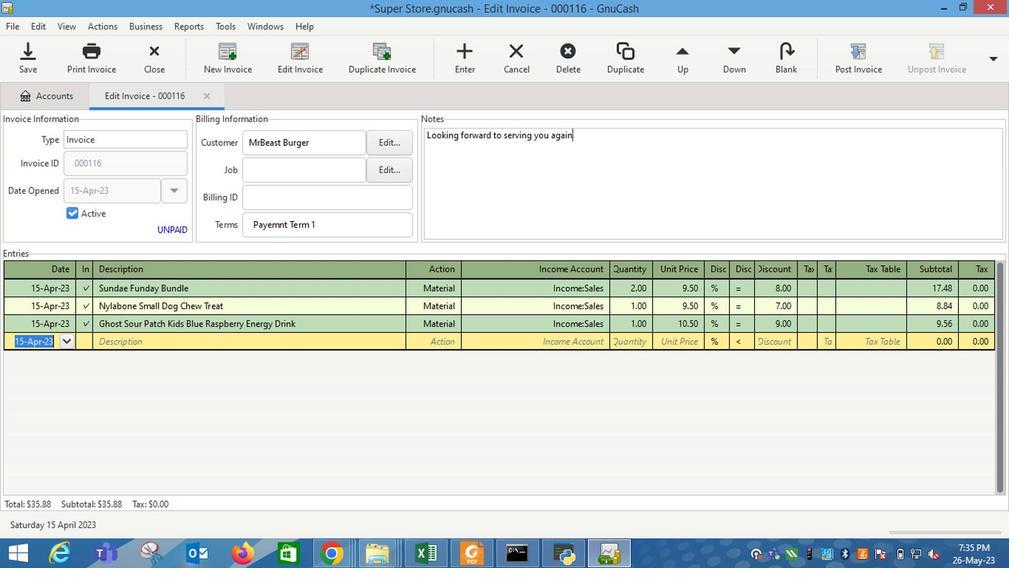 
Action: Mouse moved to (829, 67)
Screenshot: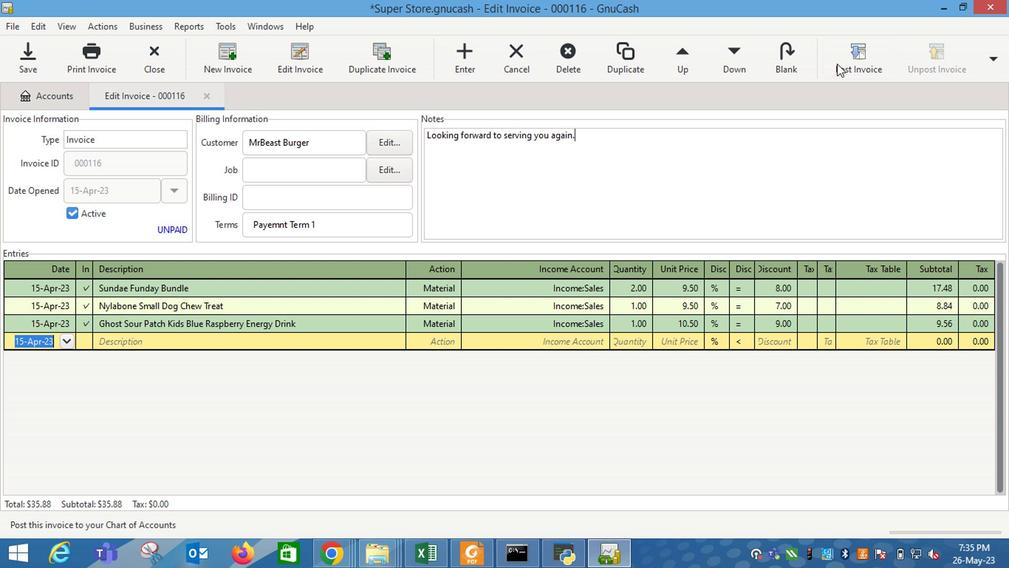 
Action: Mouse pressed left at (829, 67)
Screenshot: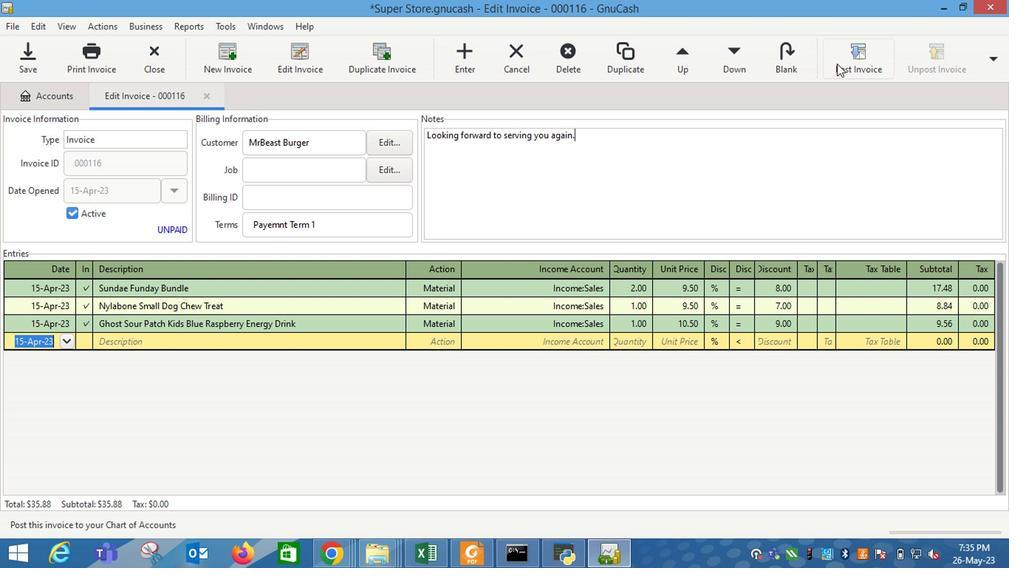 
Action: Mouse moved to (624, 250)
Screenshot: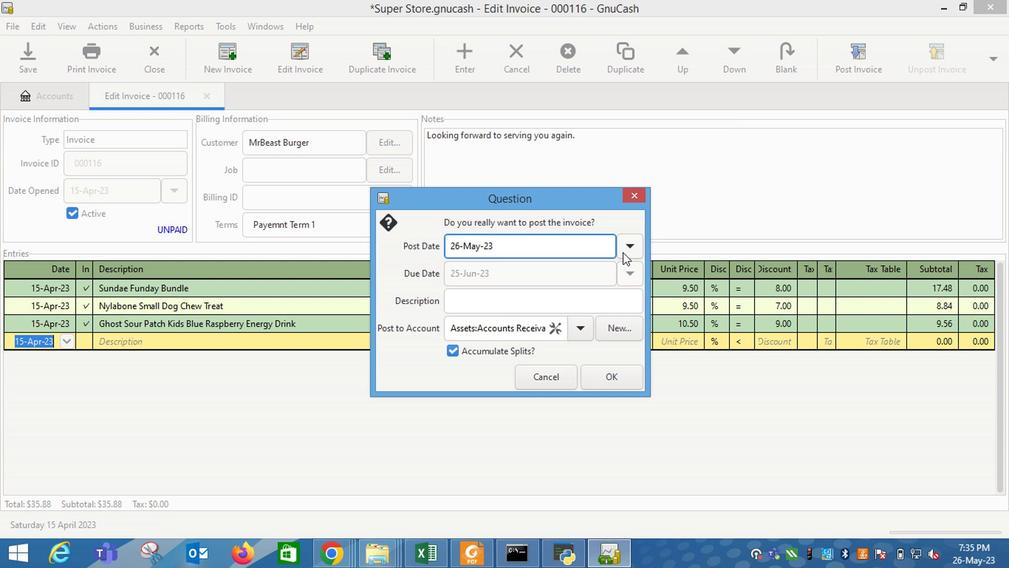 
Action: Mouse pressed left at (624, 250)
Screenshot: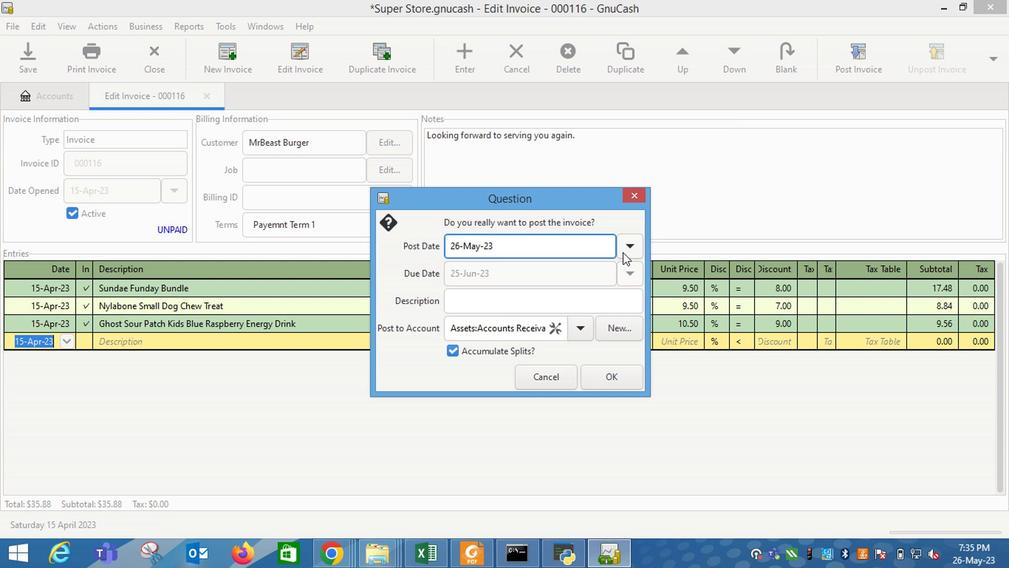 
Action: Mouse moved to (514, 273)
Screenshot: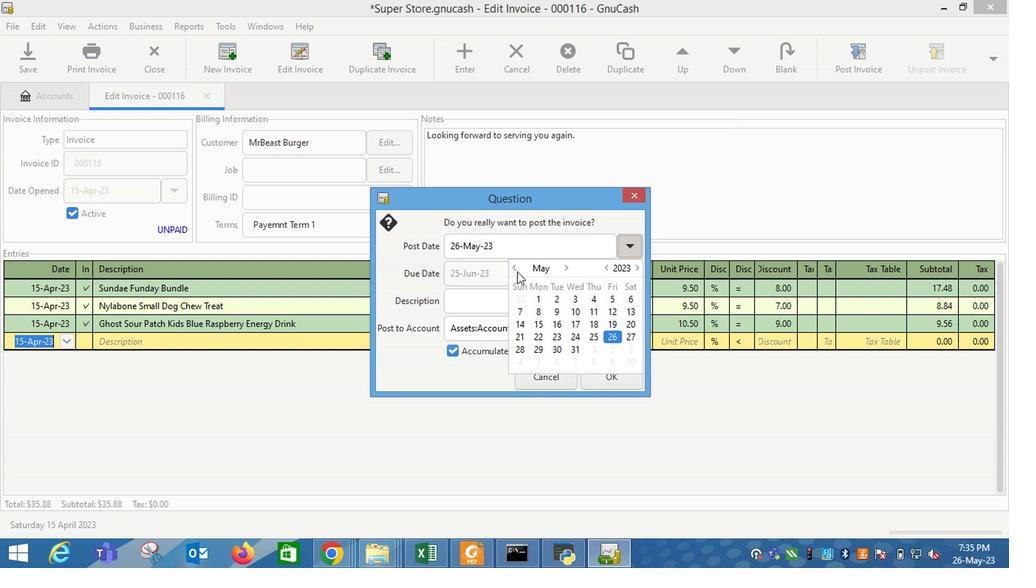
Action: Mouse pressed left at (514, 273)
Screenshot: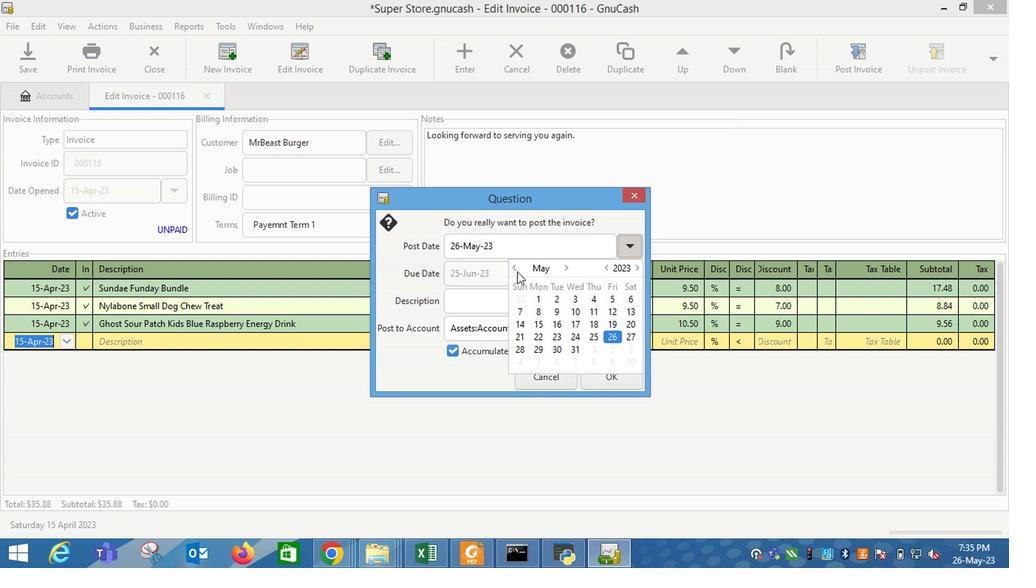 
Action: Mouse moved to (622, 324)
Screenshot: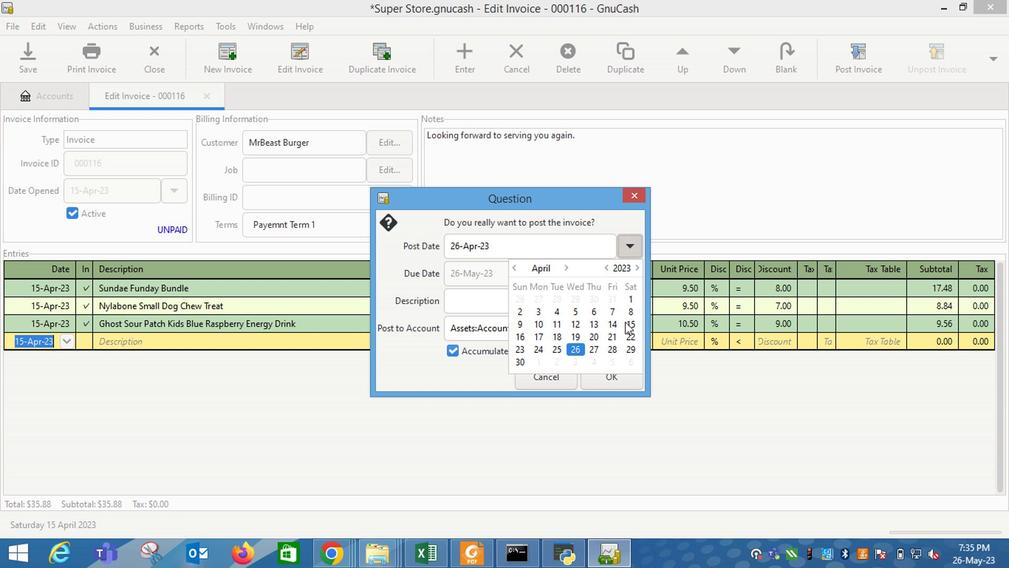 
Action: Mouse pressed left at (622, 324)
Screenshot: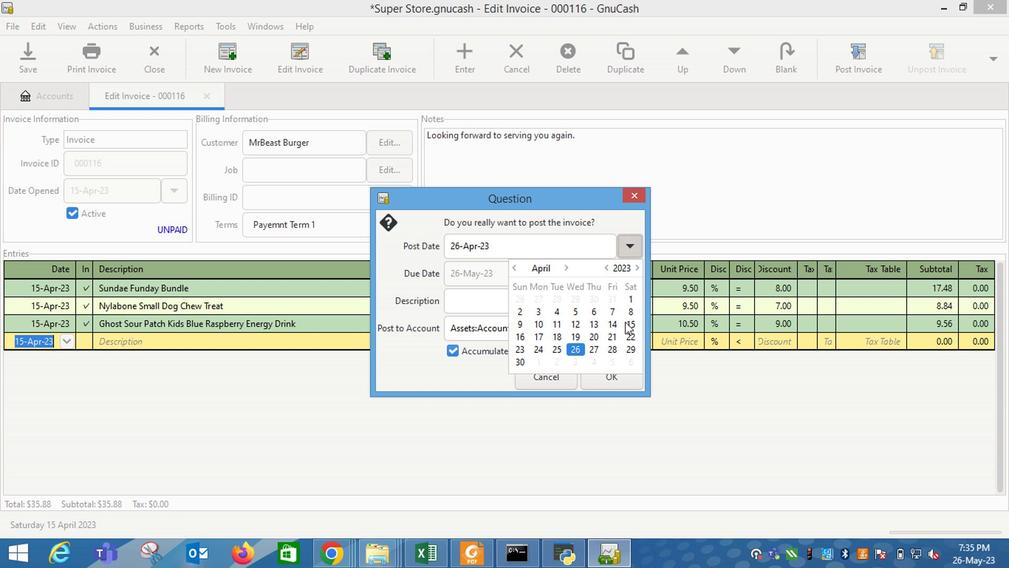
Action: Mouse moved to (470, 305)
Screenshot: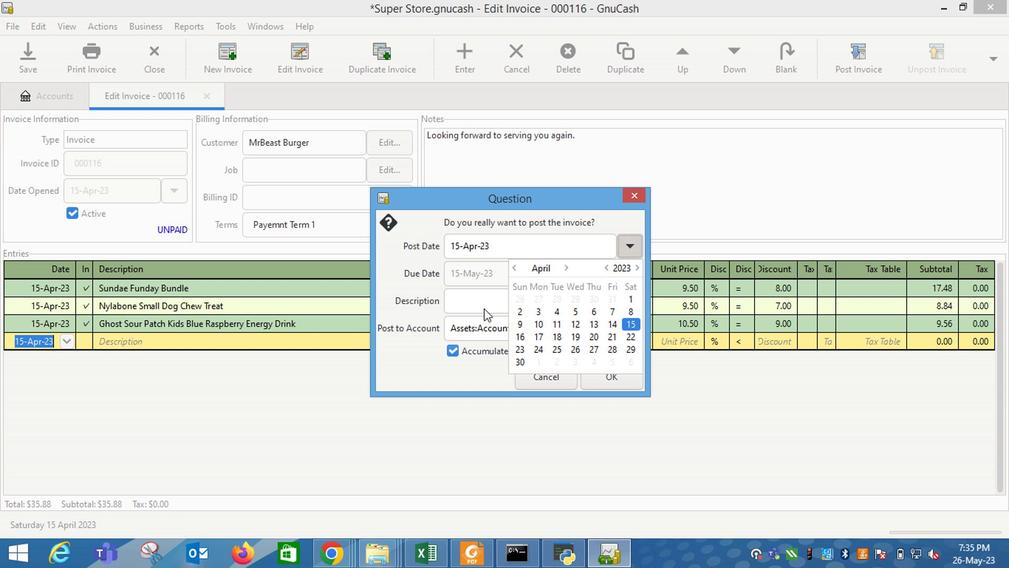 
Action: Mouse pressed left at (470, 305)
Screenshot: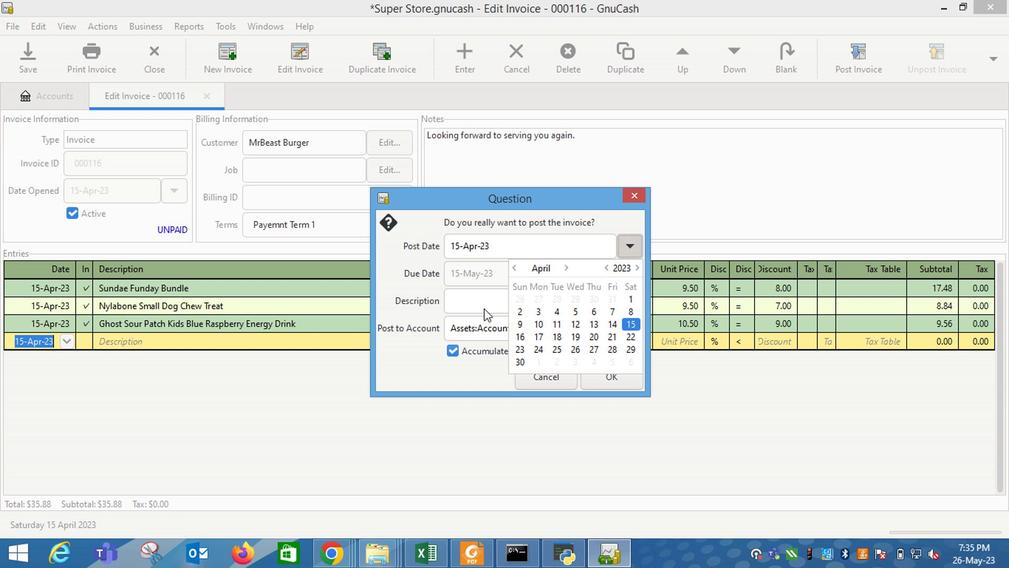 
Action: Mouse moved to (596, 377)
Screenshot: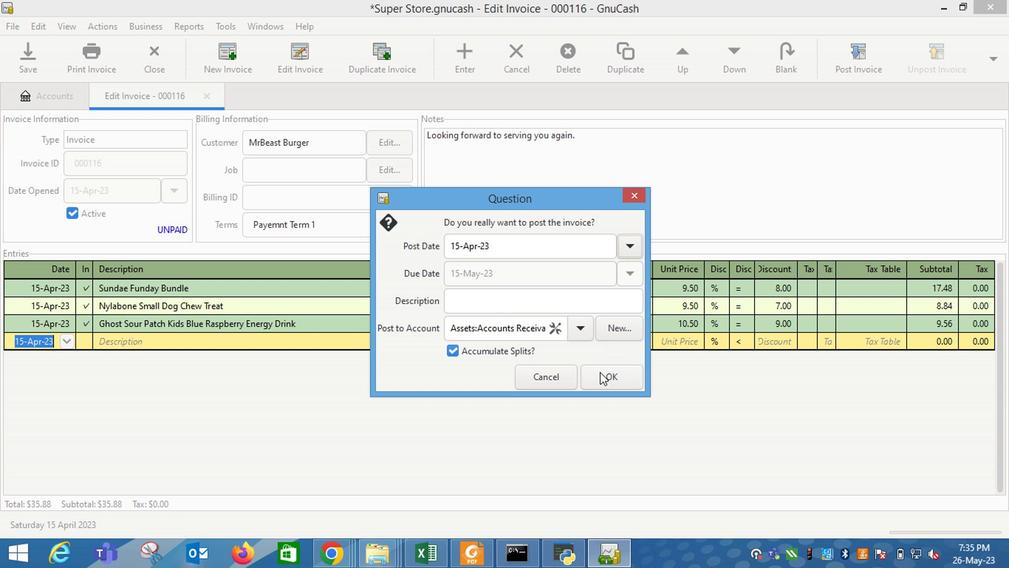 
Action: Mouse pressed left at (596, 377)
Screenshot: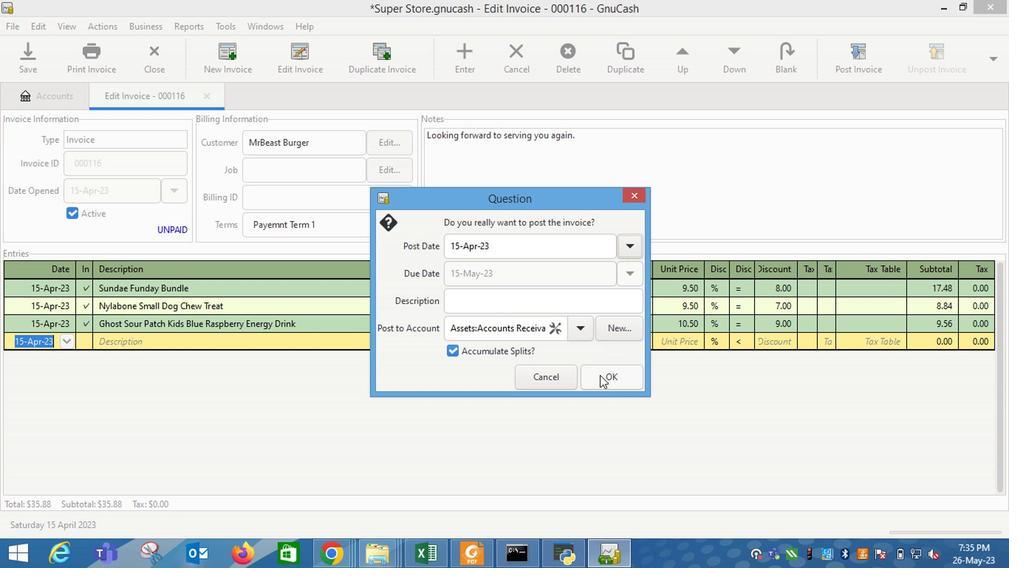 
Action: Mouse moved to (942, 65)
Screenshot: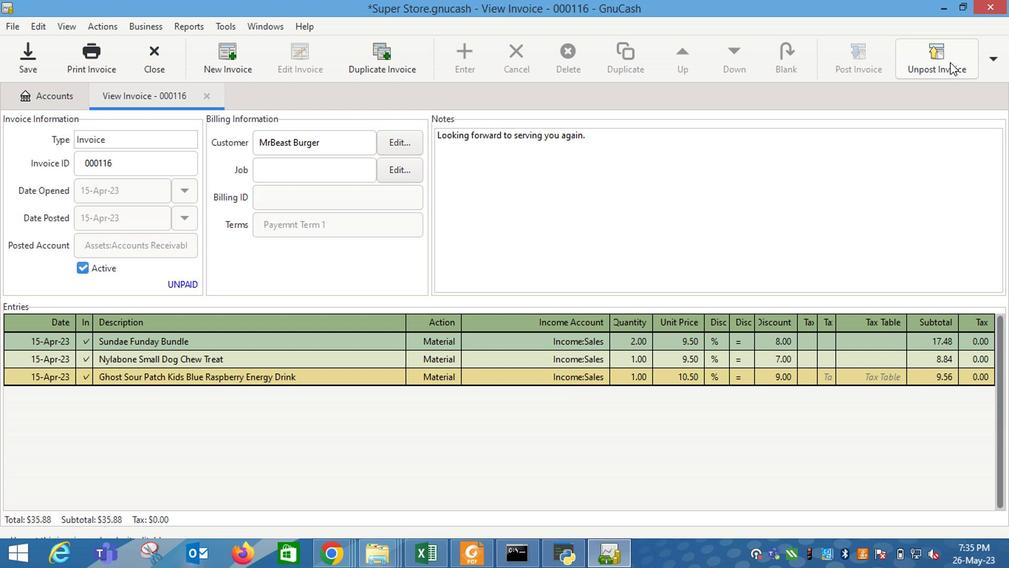
Action: Mouse pressed left at (942, 65)
Screenshot: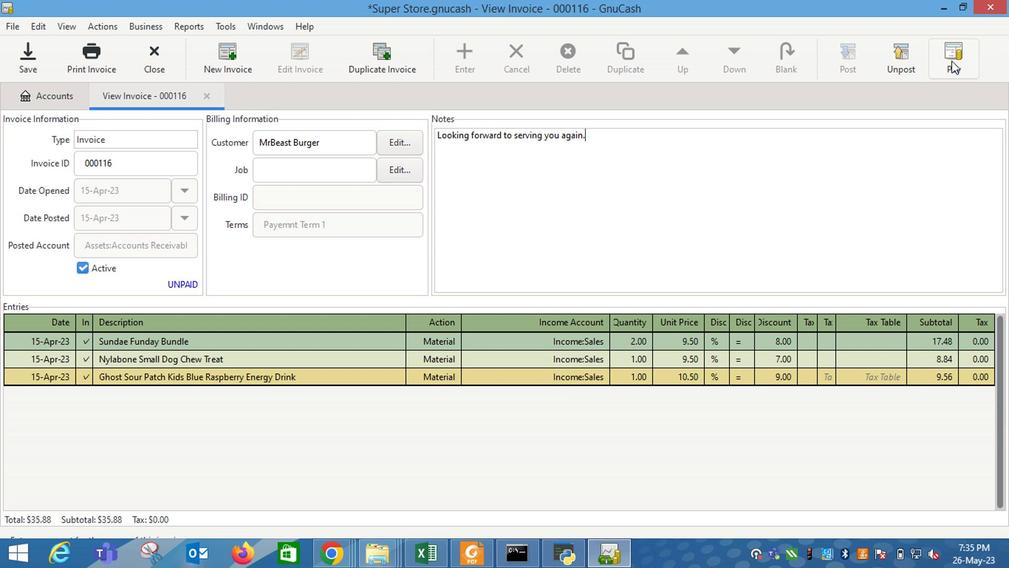 
Action: Mouse moved to (452, 296)
Screenshot: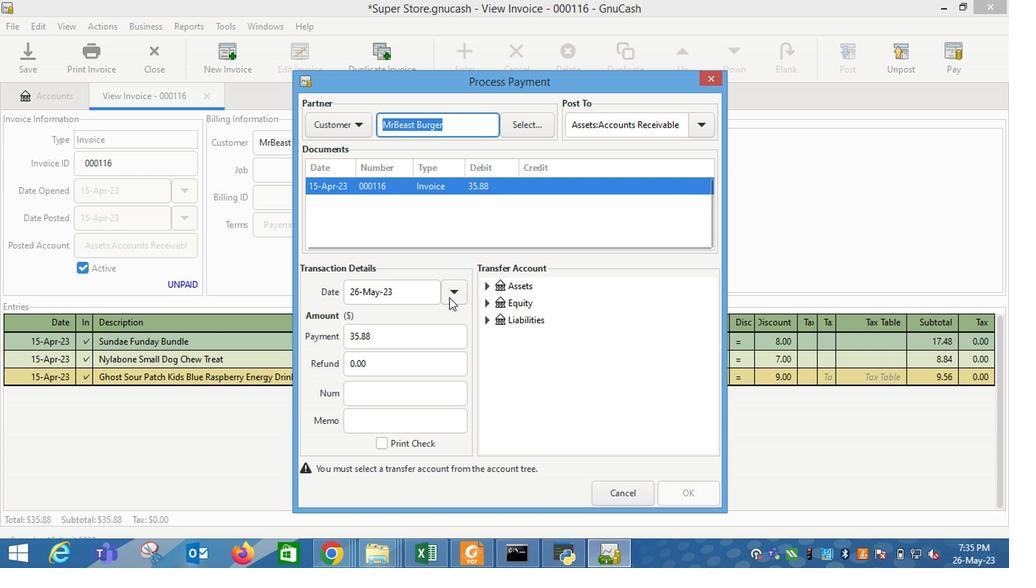 
Action: Mouse pressed left at (452, 296)
Screenshot: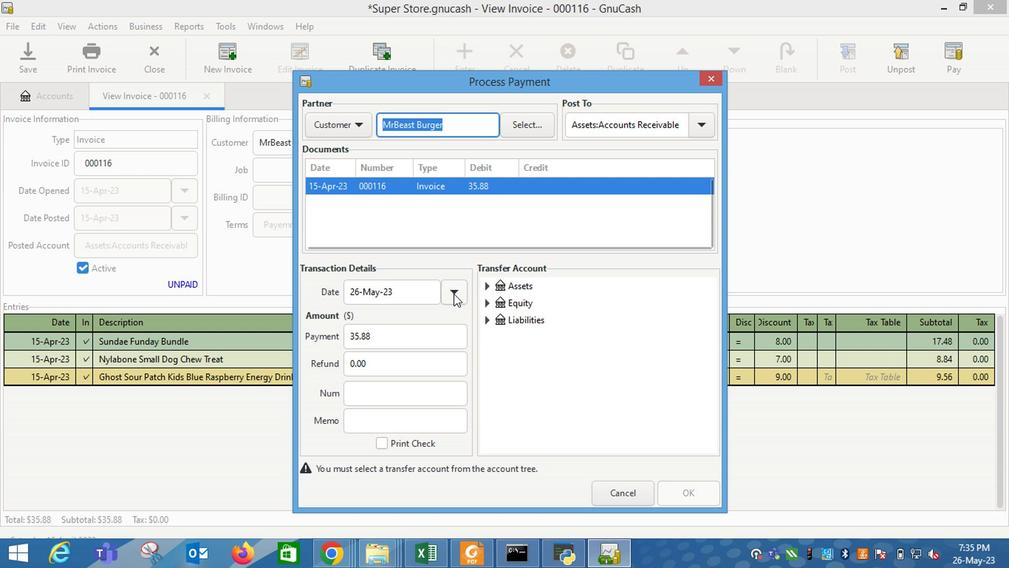 
Action: Mouse moved to (340, 318)
Screenshot: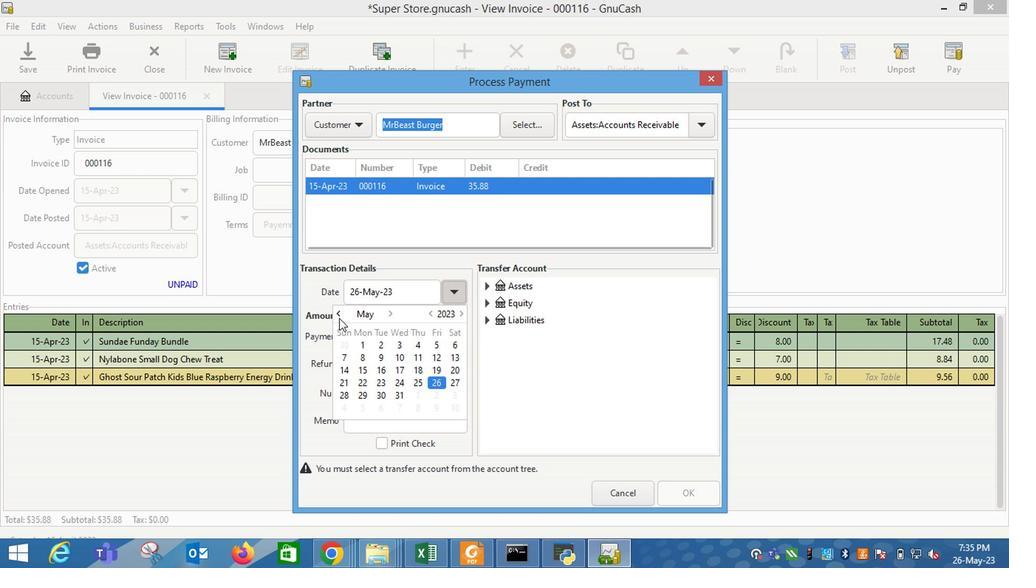 
Action: Mouse pressed left at (340, 318)
Screenshot: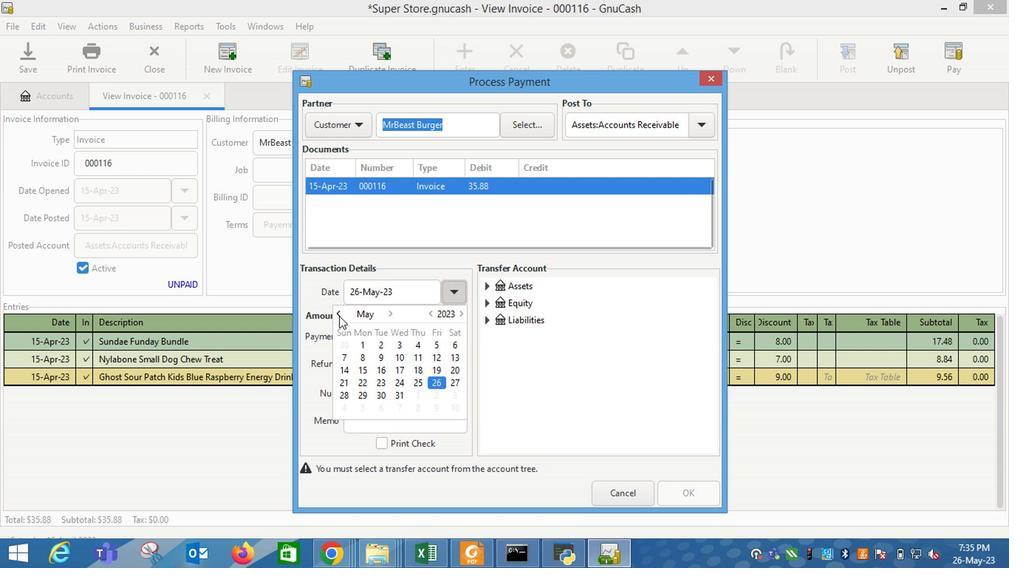 
Action: Mouse moved to (454, 371)
Screenshot: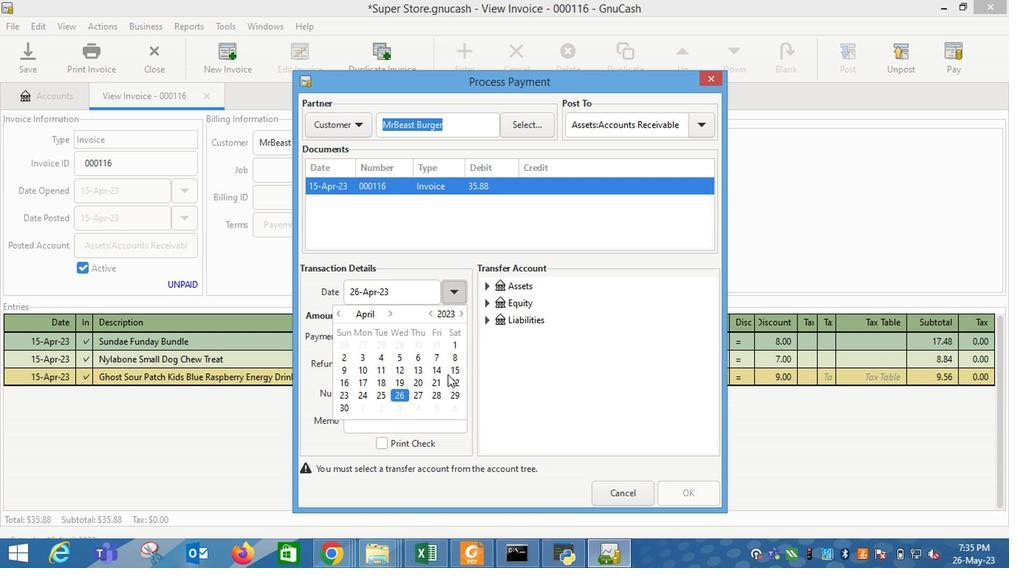 
Action: Mouse pressed left at (454, 371)
Screenshot: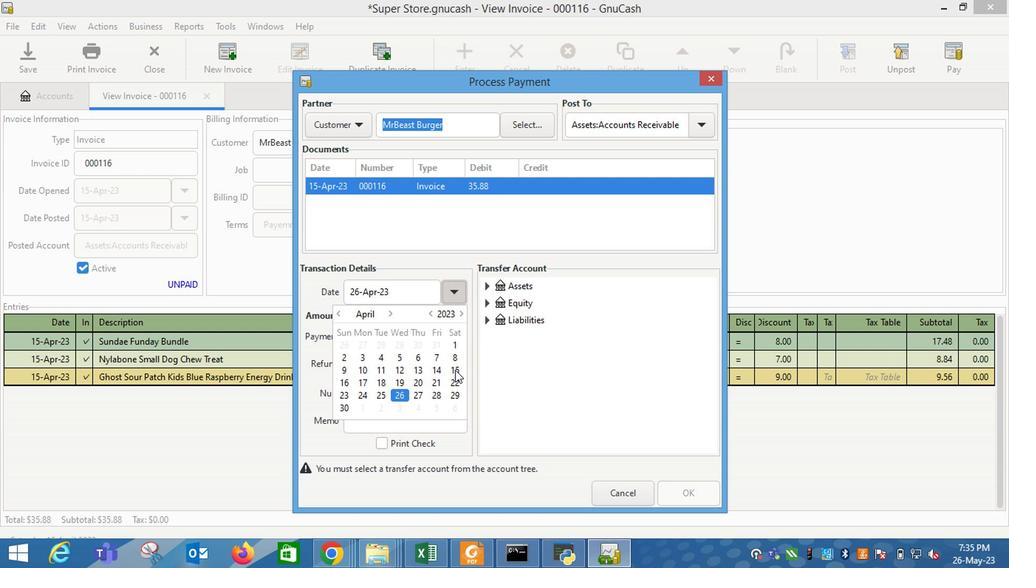 
Action: Mouse moved to (534, 372)
Screenshot: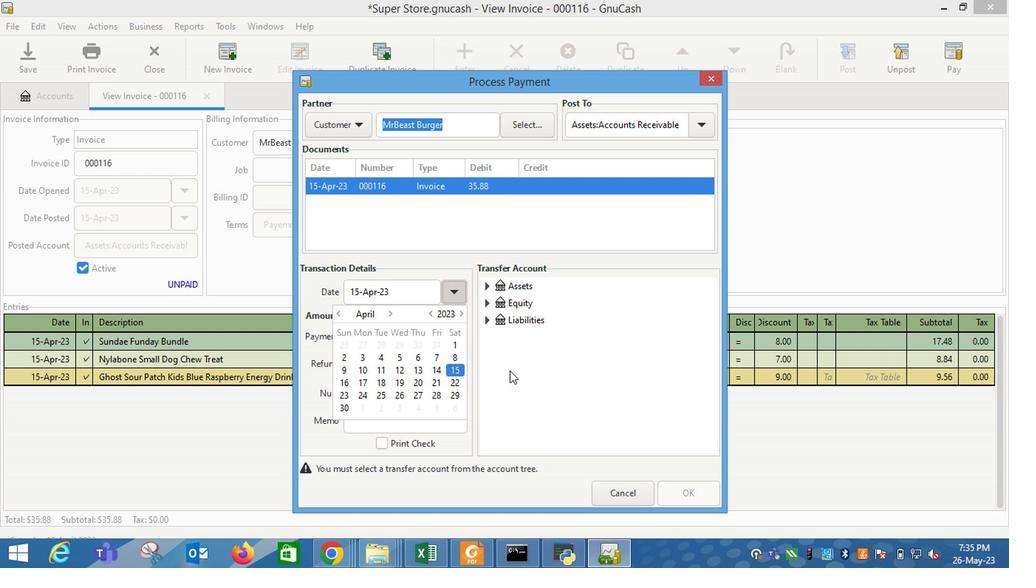 
Action: Mouse pressed left at (534, 372)
Screenshot: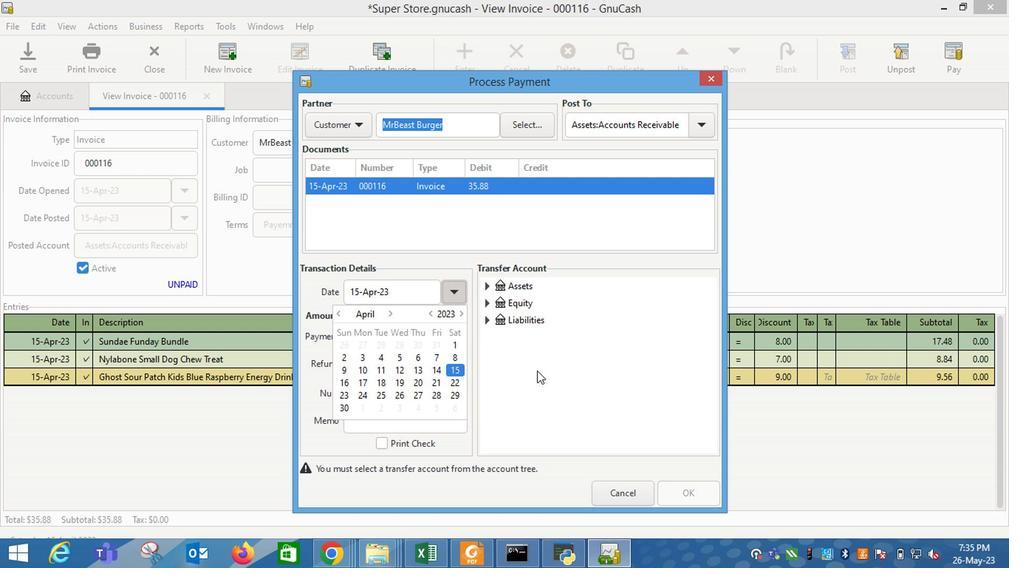 
Action: Mouse moved to (487, 287)
Screenshot: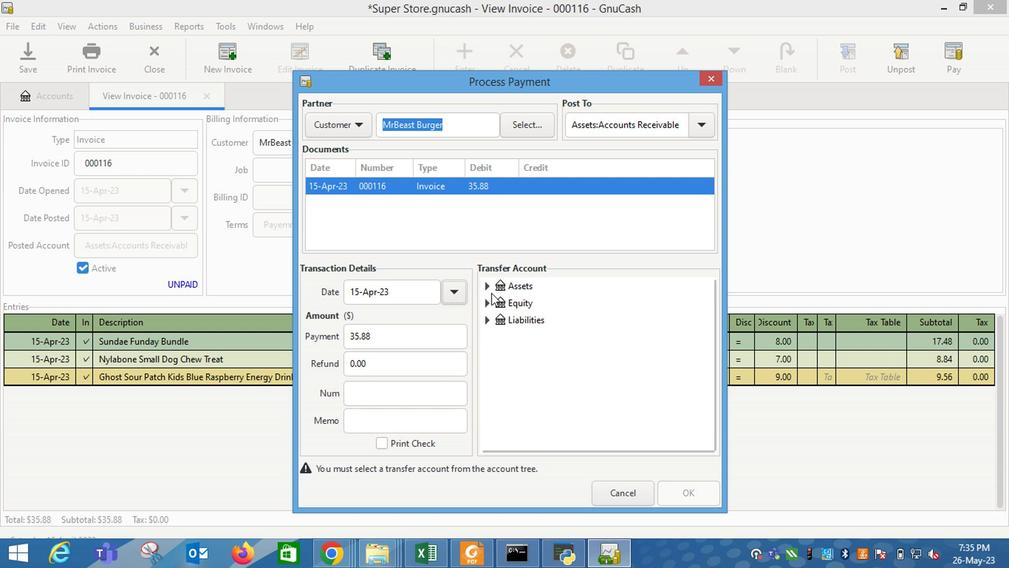 
Action: Mouse pressed left at (487, 287)
Screenshot: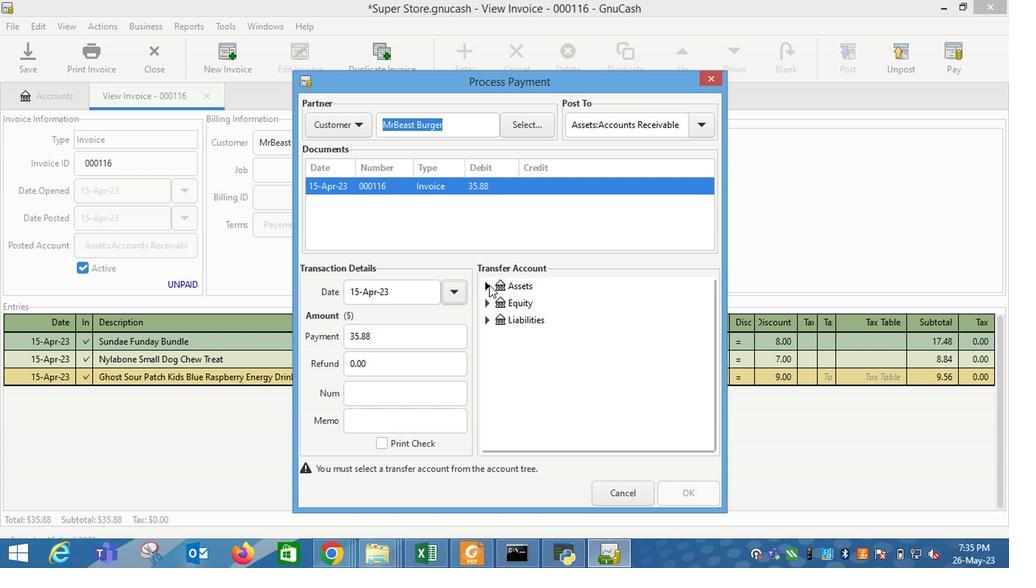 
Action: Mouse moved to (495, 305)
Screenshot: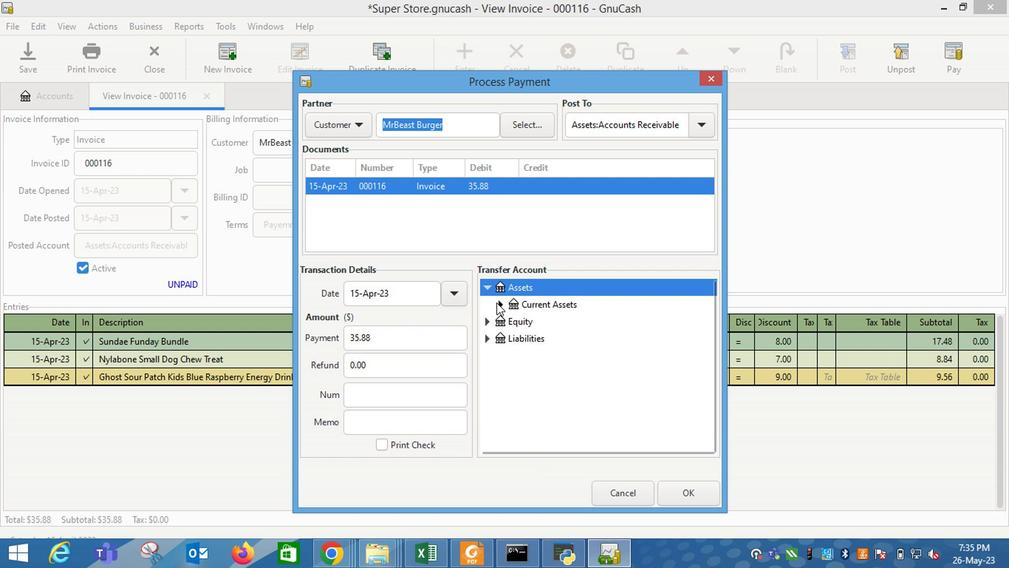 
Action: Mouse pressed left at (495, 305)
Screenshot: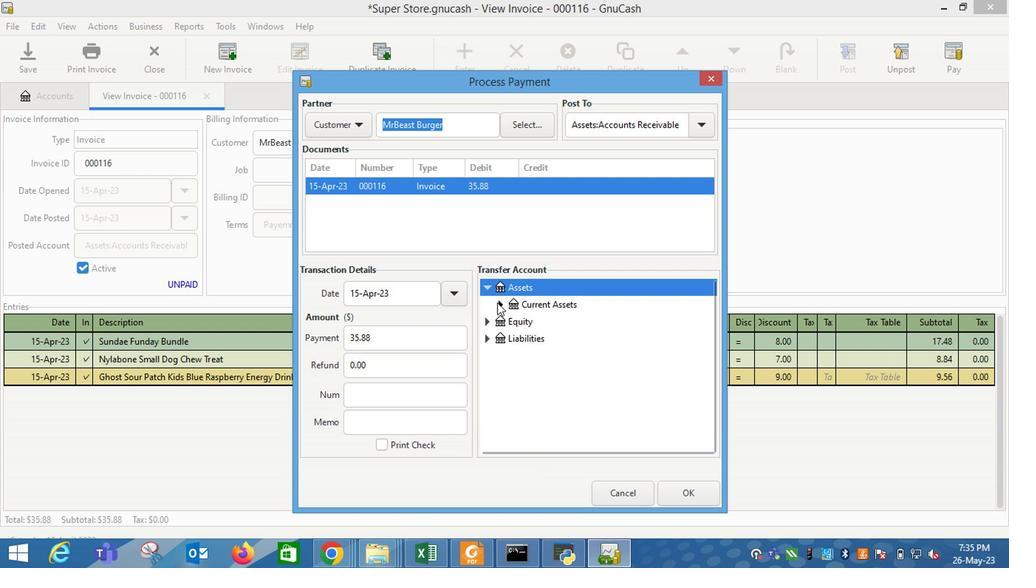 
Action: Mouse moved to (537, 323)
Screenshot: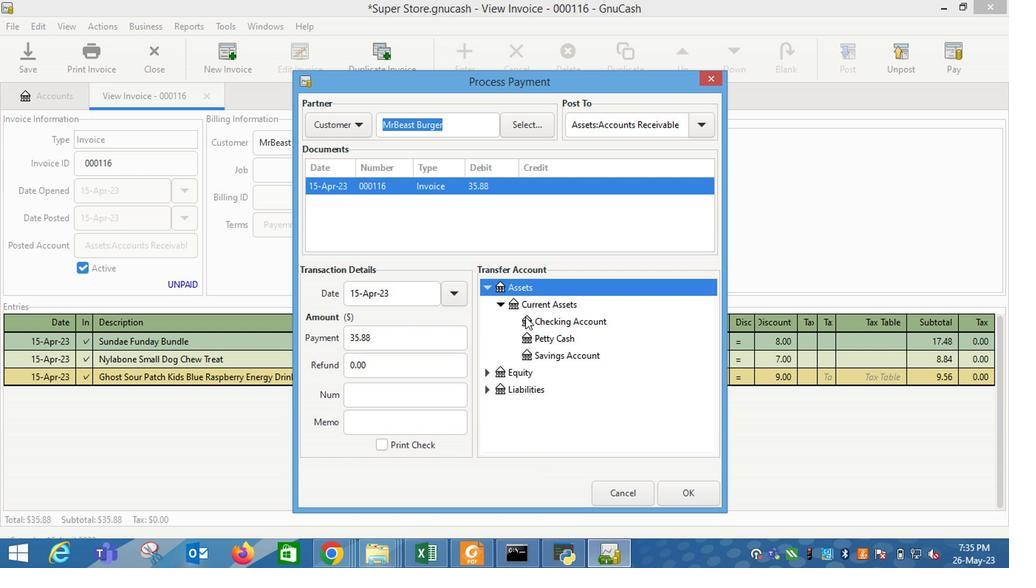 
Action: Mouse pressed left at (537, 323)
Screenshot: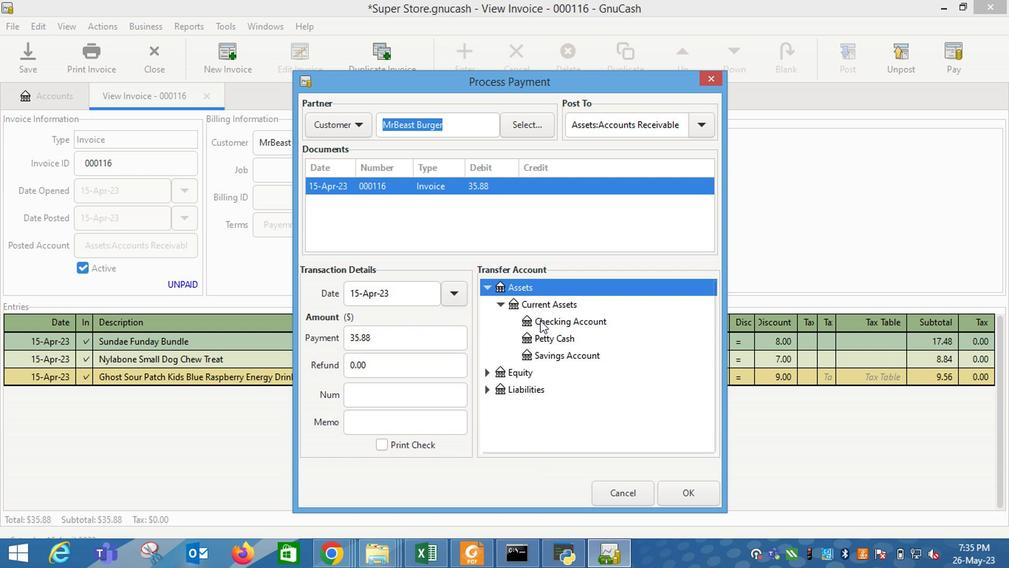 
Action: Mouse moved to (687, 497)
Screenshot: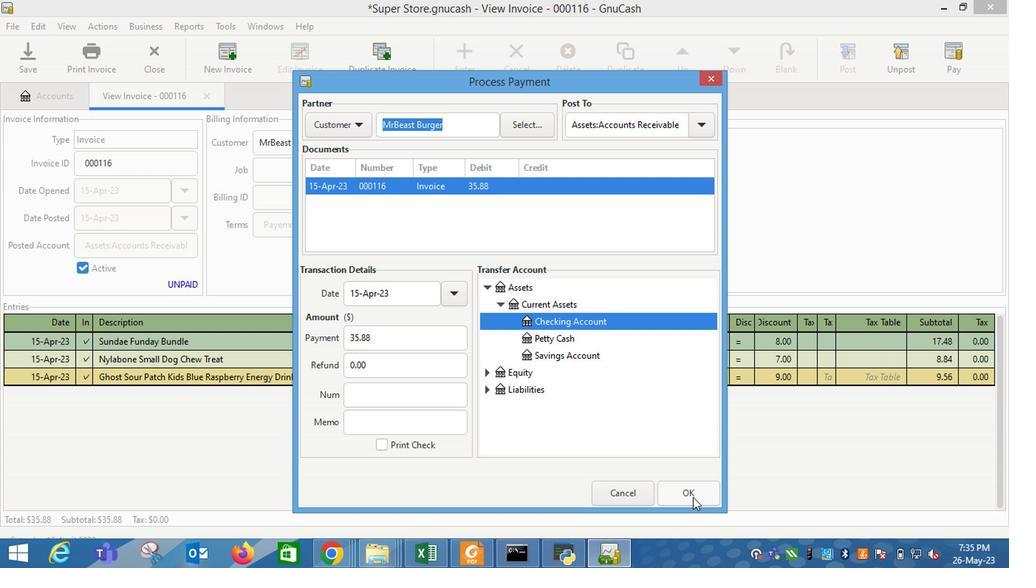 
Action: Mouse pressed left at (687, 497)
Screenshot: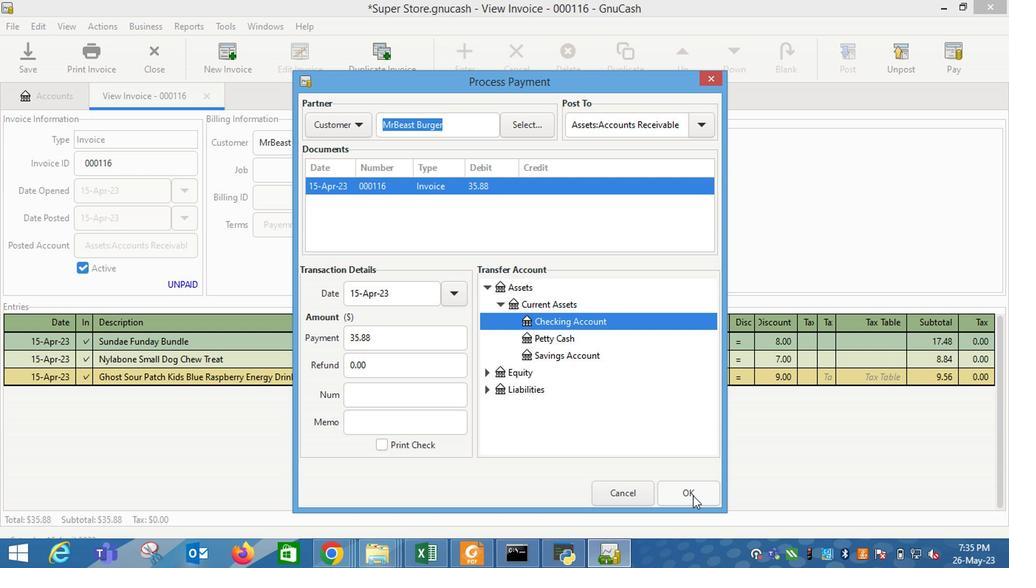 
Action: Mouse moved to (111, 61)
Screenshot: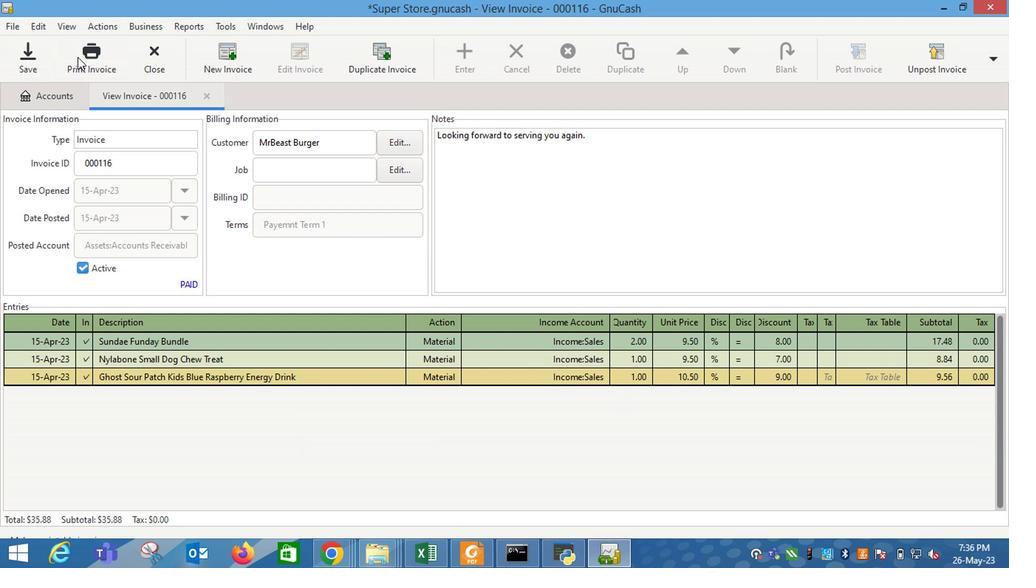 
Action: Mouse pressed left at (111, 61)
Screenshot: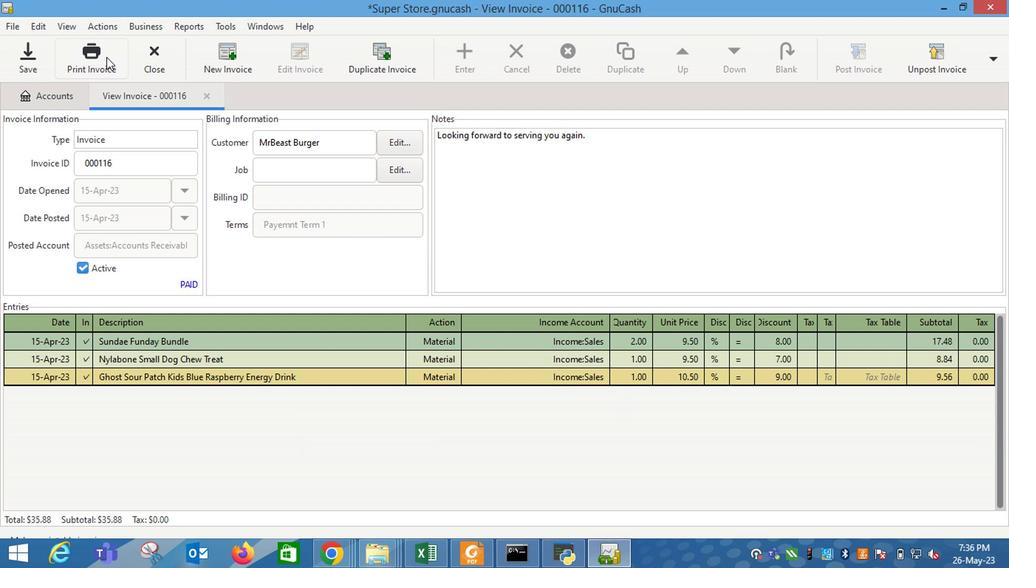 
Action: Mouse moved to (361, 62)
Screenshot: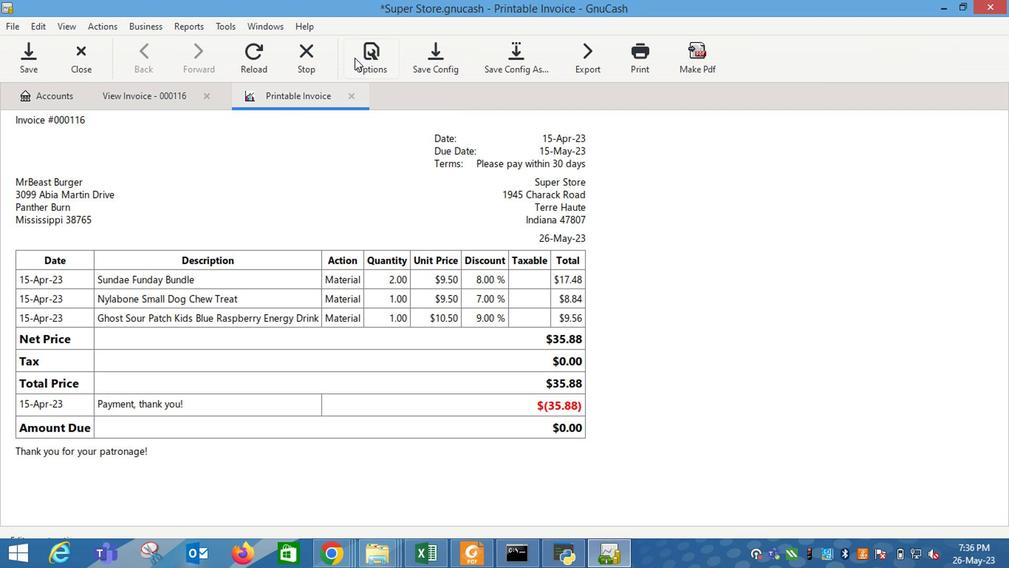
Action: Mouse pressed left at (361, 62)
Screenshot: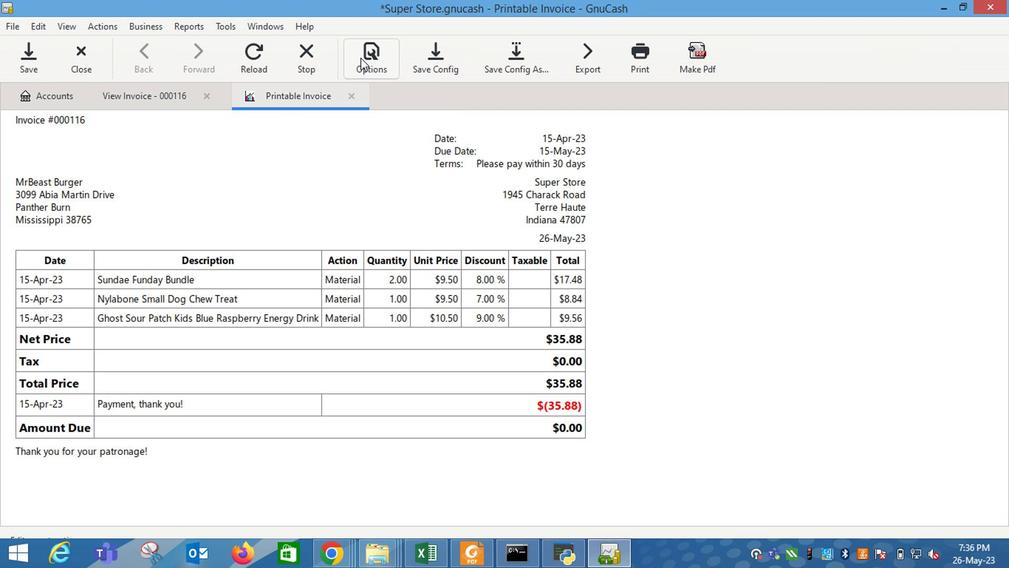 
Action: Mouse moved to (282, 144)
Screenshot: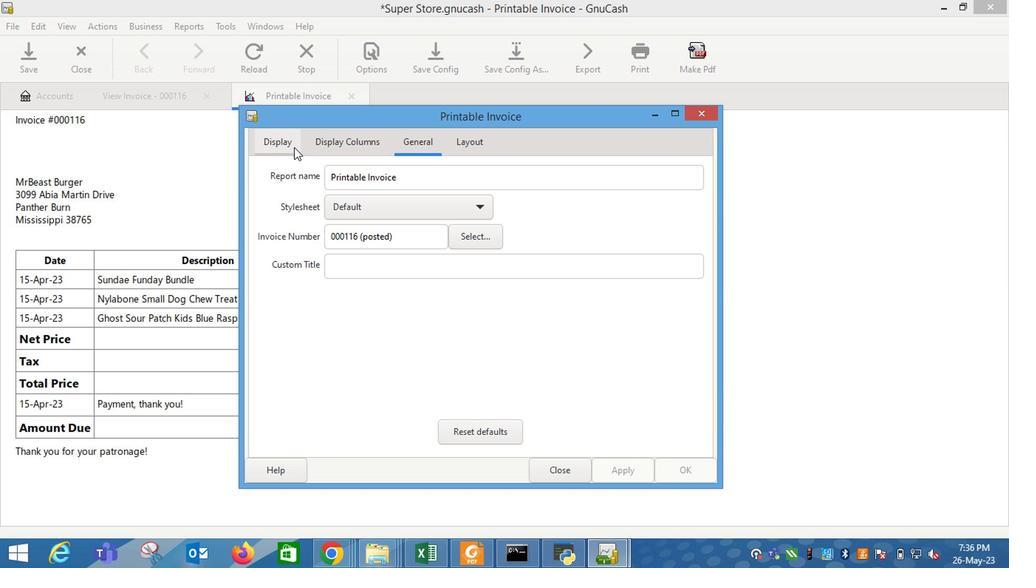 
Action: Mouse pressed left at (282, 144)
Screenshot: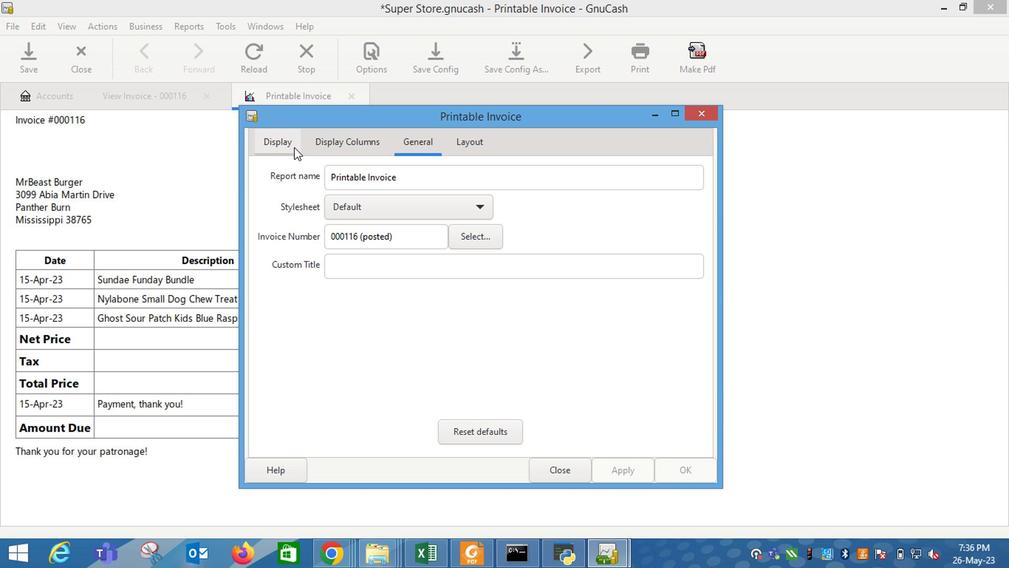 
Action: Mouse moved to (388, 316)
Screenshot: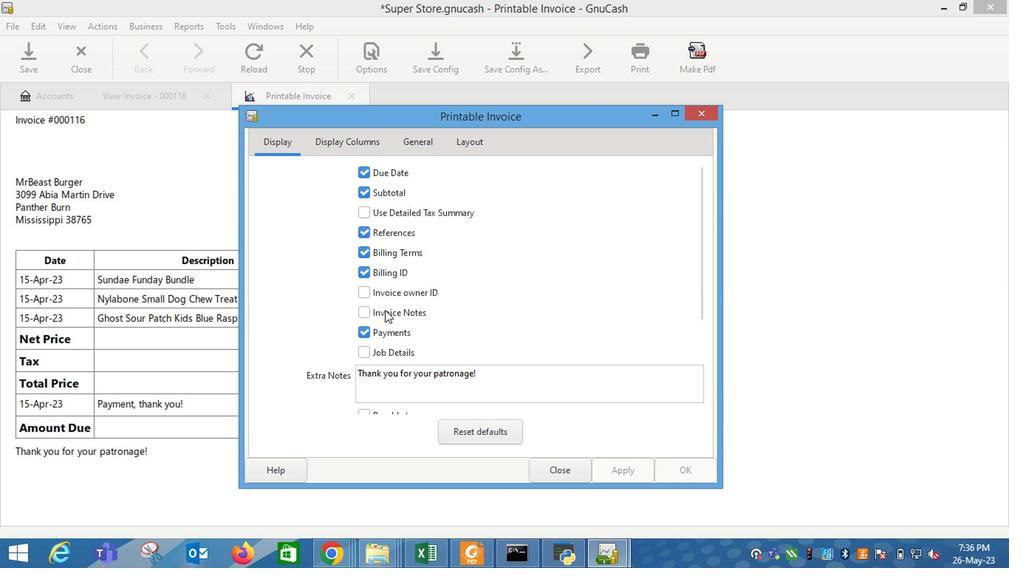 
Action: Mouse pressed left at (388, 316)
Screenshot: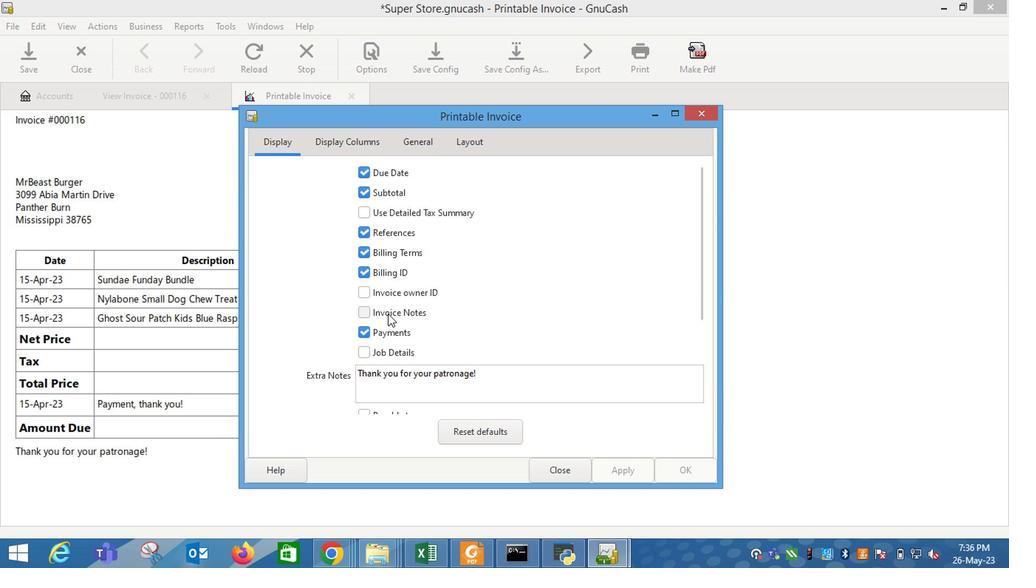 
Action: Mouse moved to (618, 463)
Screenshot: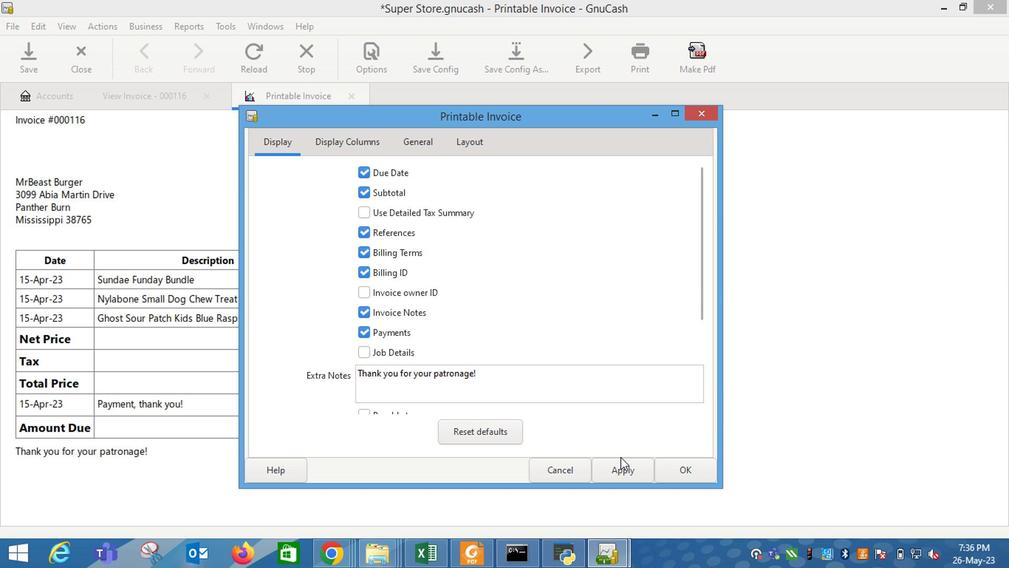 
Action: Mouse pressed left at (618, 463)
Screenshot: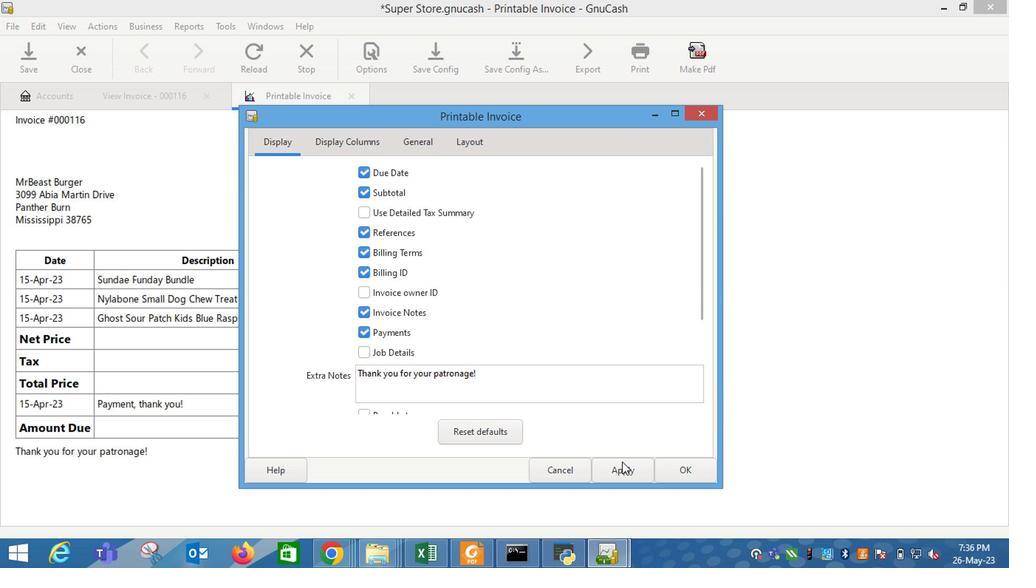 
Action: Mouse moved to (565, 470)
Screenshot: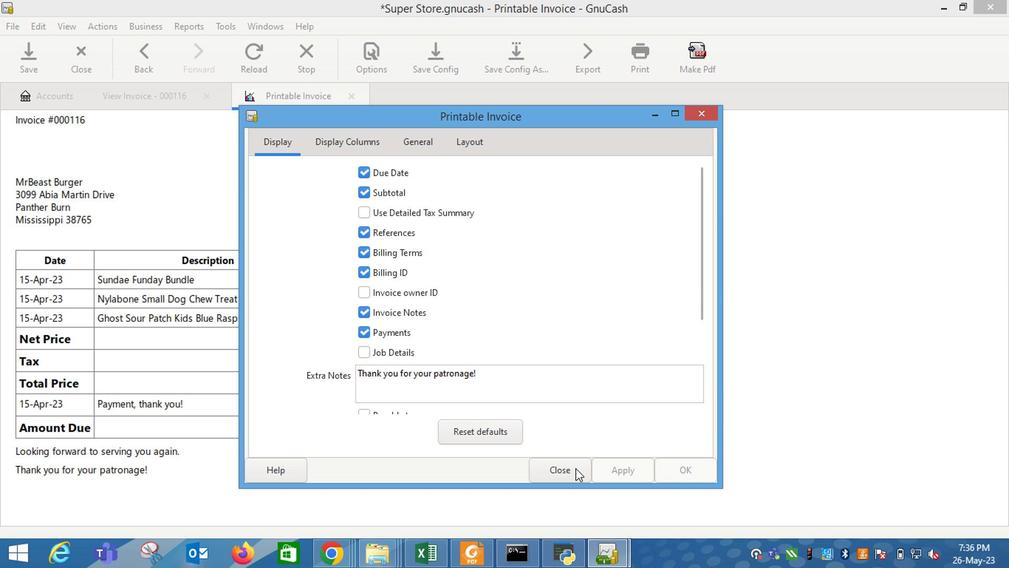
Action: Mouse pressed left at (565, 470)
Screenshot: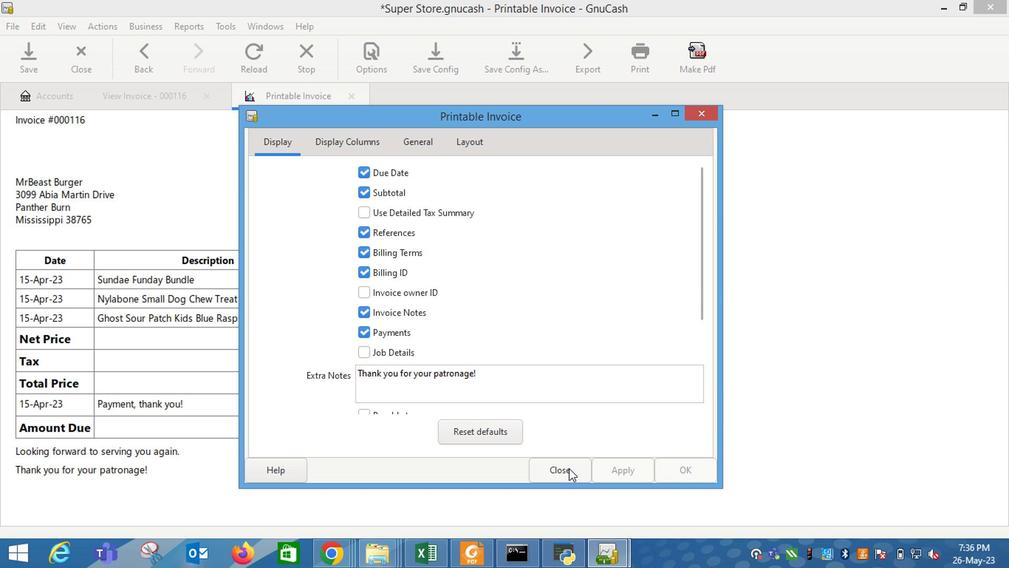 
Action: Mouse moved to (412, 355)
Screenshot: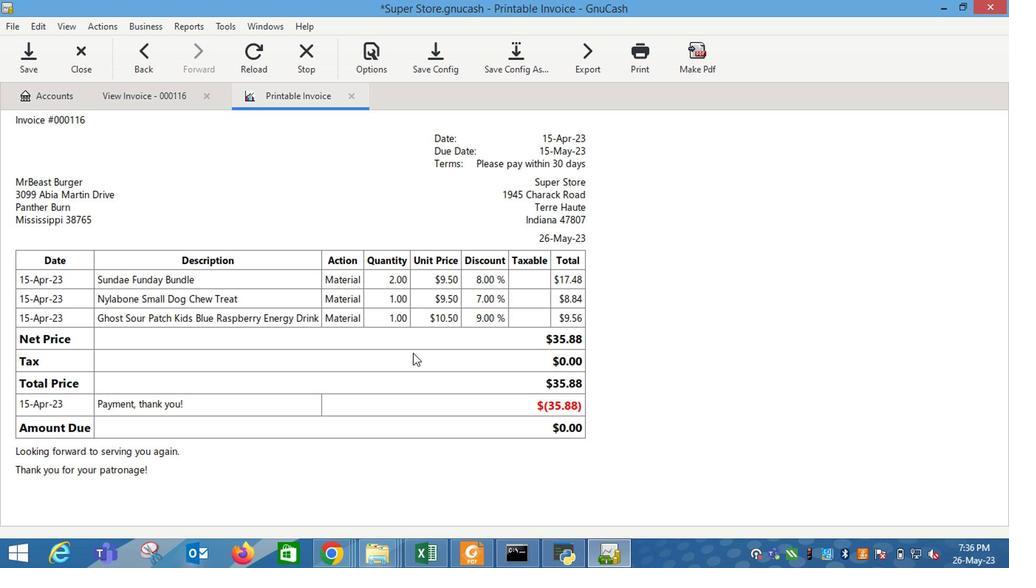 
